 Task: Look for space in Rampur Hat, India from 12th  July, 2023 to 15th July, 2023 for 3 adults in price range Rs.12000 to Rs.16000. Place can be entire place with 2 bedrooms having 3 beds and 1 bathroom. Property type can be house, flat, guest house. Booking option can be shelf check-in. Required host language is English.
Action: Mouse moved to (501, 69)
Screenshot: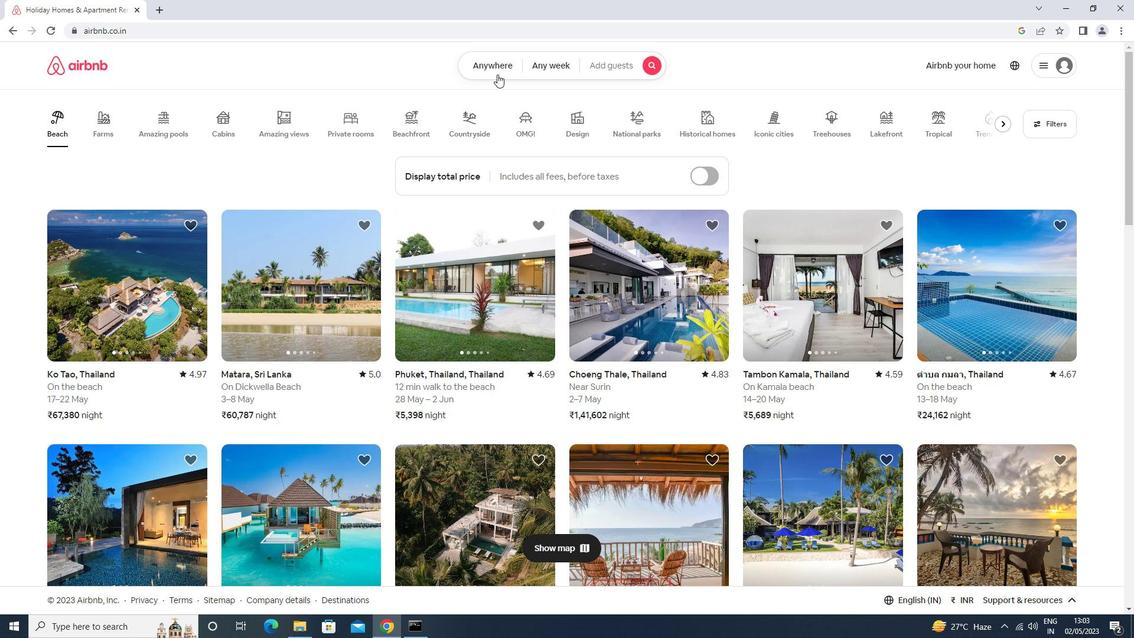 
Action: Mouse pressed left at (501, 69)
Screenshot: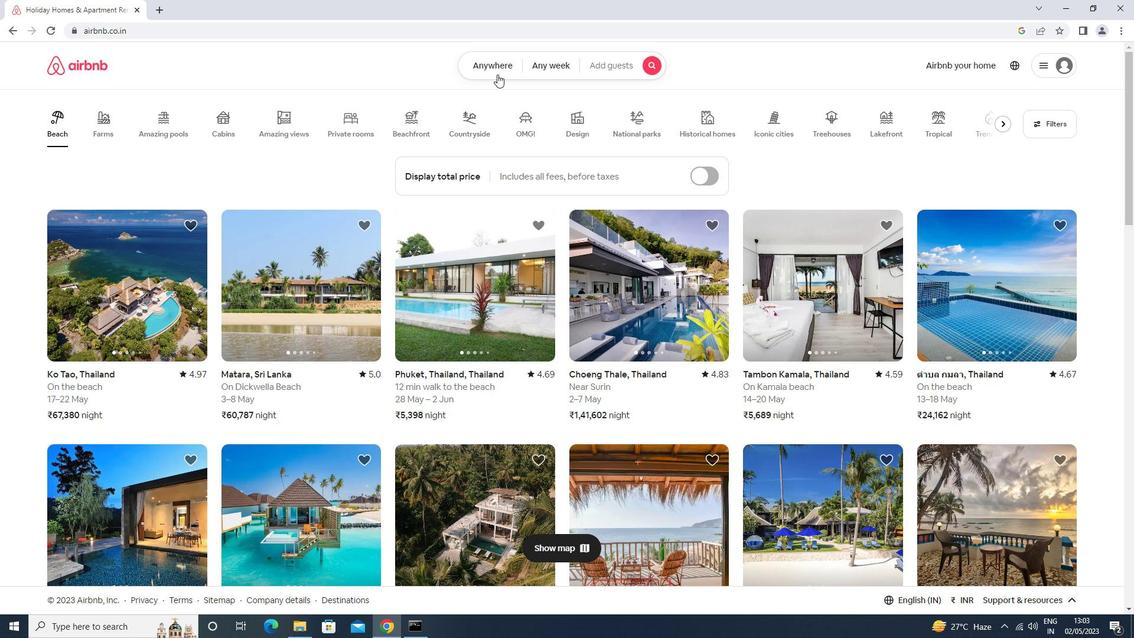 
Action: Mouse moved to (439, 109)
Screenshot: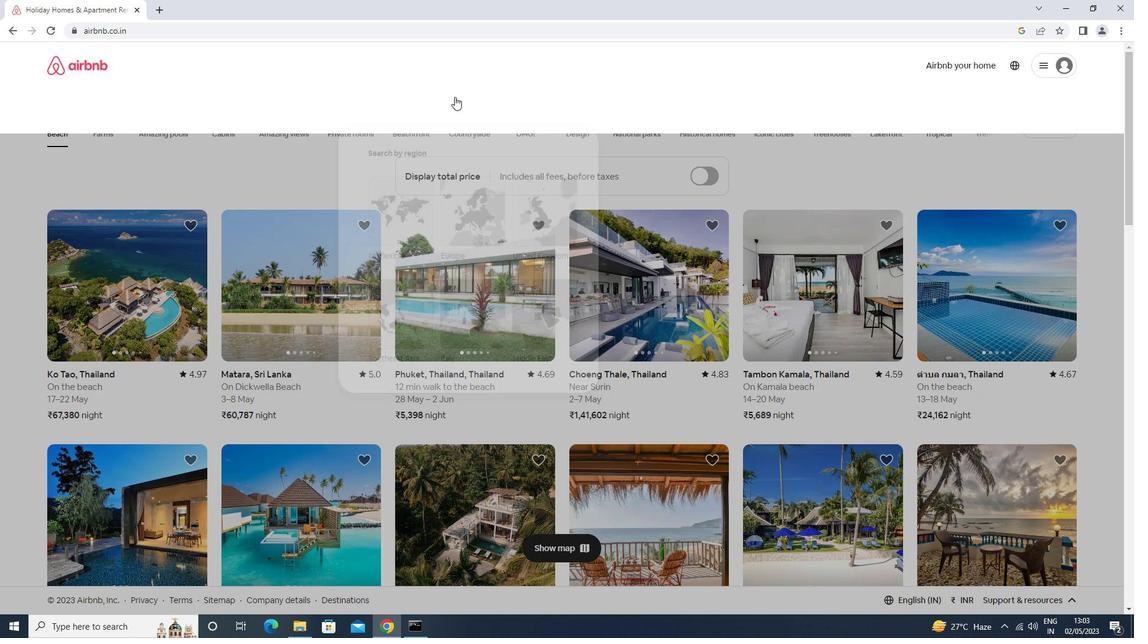 
Action: Mouse pressed left at (439, 109)
Screenshot: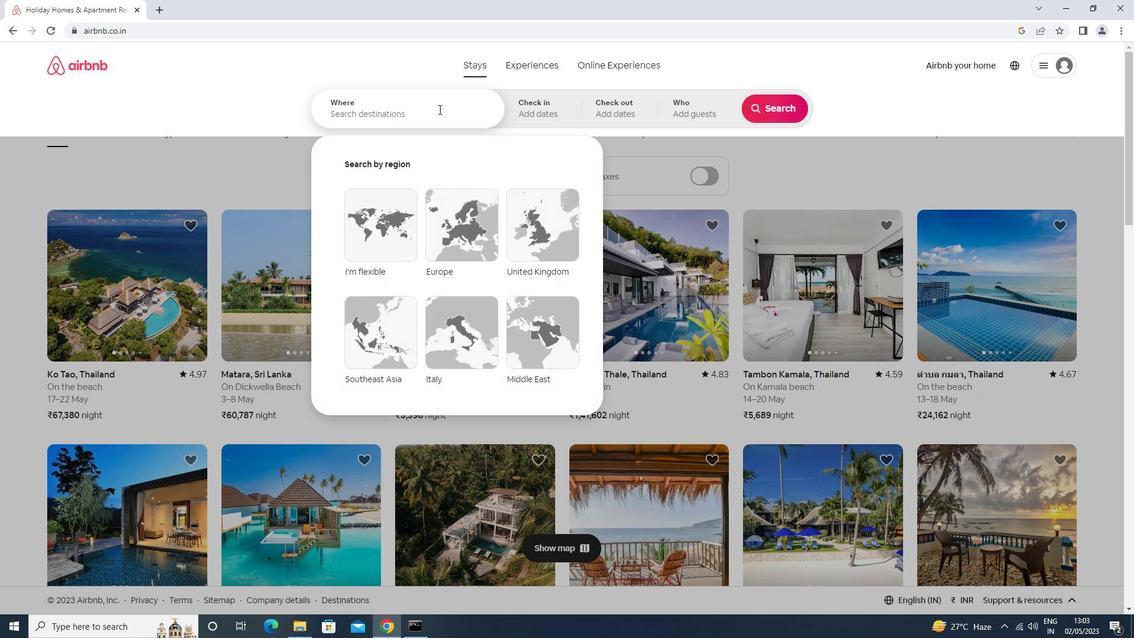 
Action: Key pressed ra<Key.caps_lock><Key.backspace><Key.backspace>rampur<Key.space>hat<Key.enter>
Screenshot: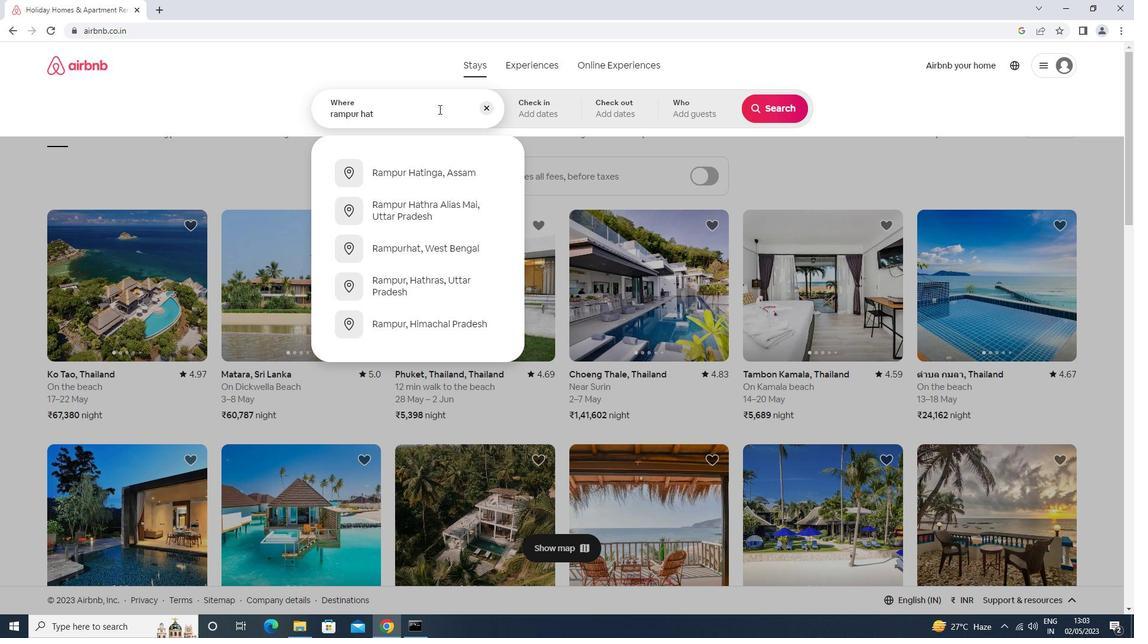
Action: Mouse moved to (775, 204)
Screenshot: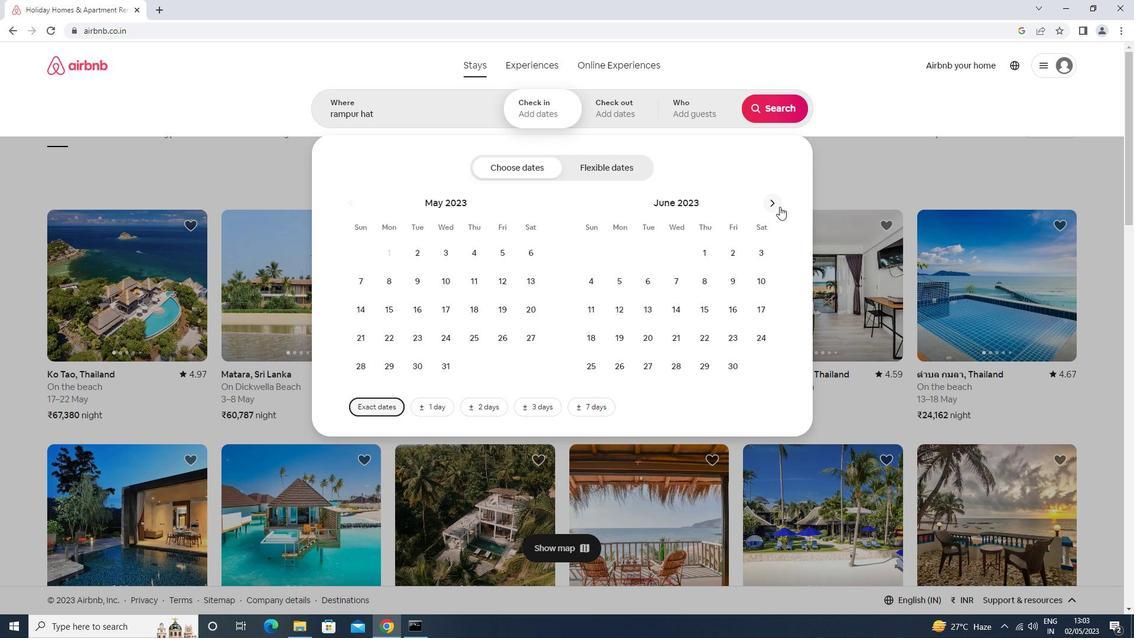 
Action: Mouse pressed left at (775, 204)
Screenshot: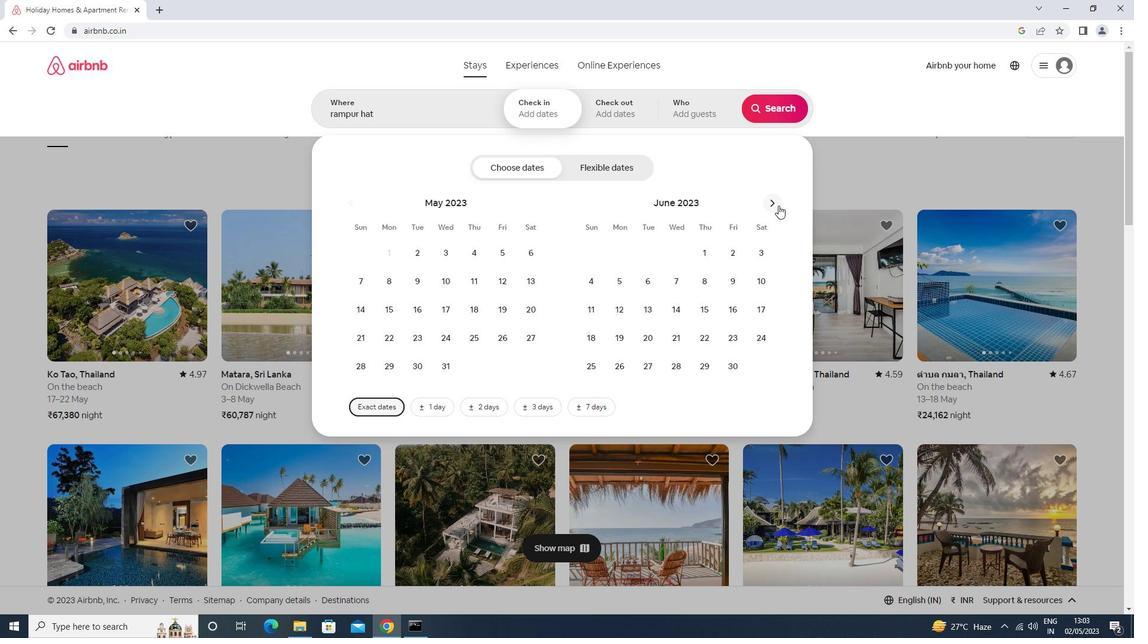
Action: Mouse moved to (679, 312)
Screenshot: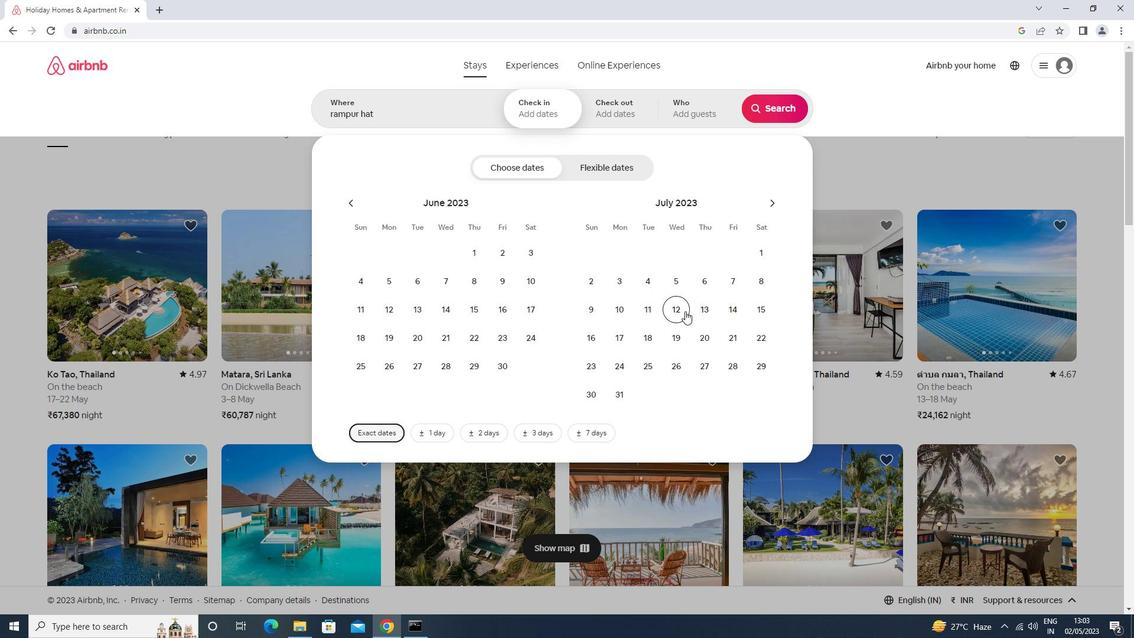
Action: Mouse pressed left at (679, 312)
Screenshot: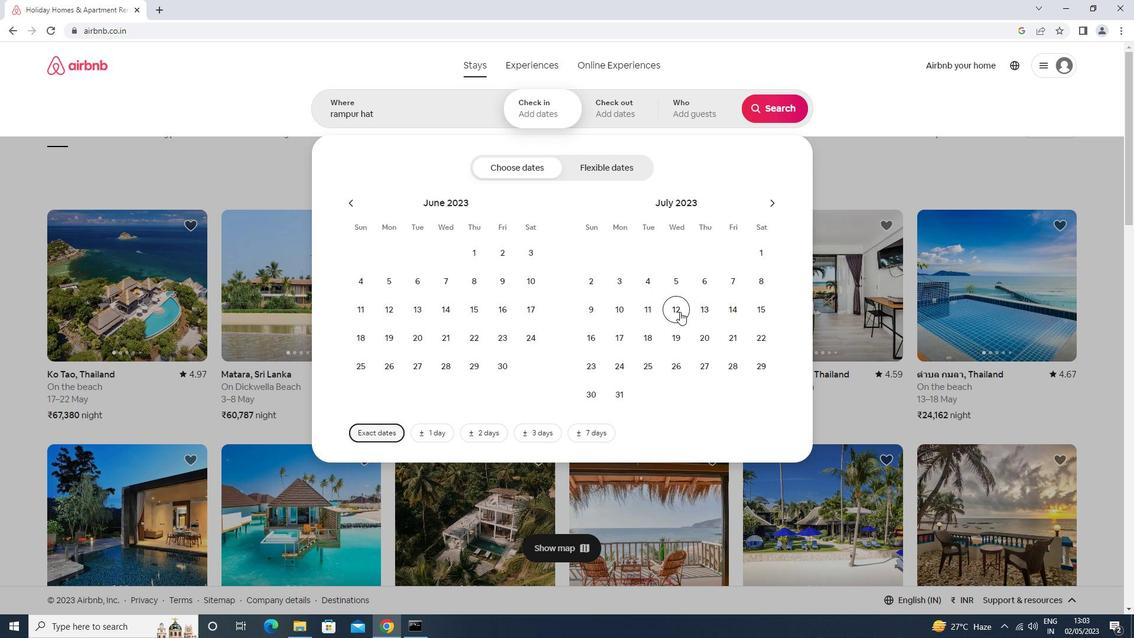 
Action: Mouse moved to (764, 303)
Screenshot: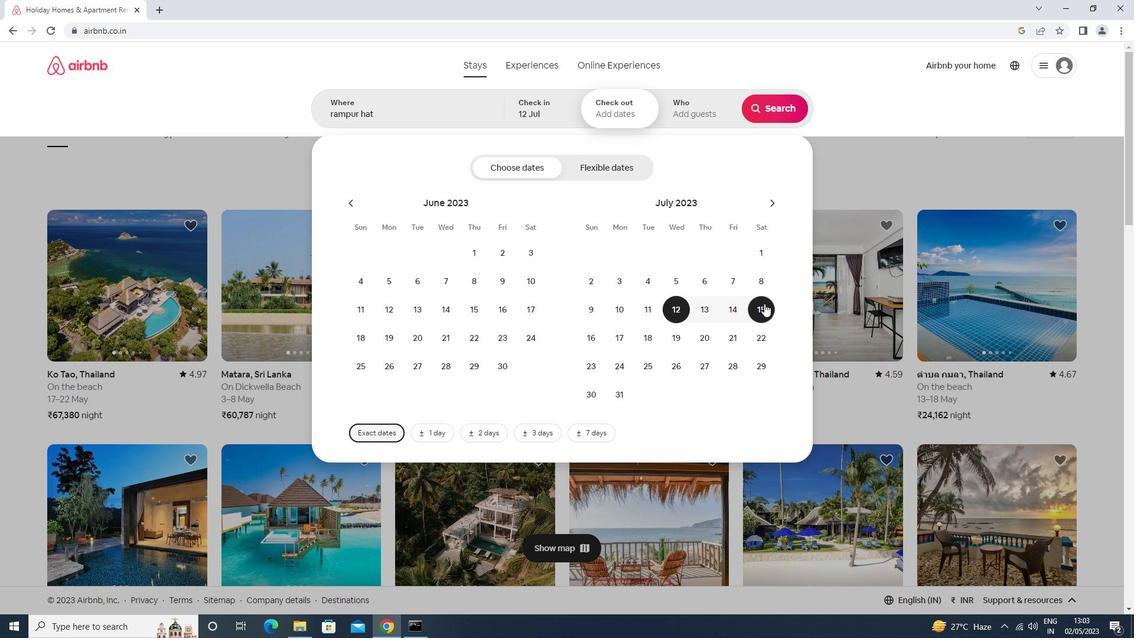 
Action: Mouse pressed left at (764, 303)
Screenshot: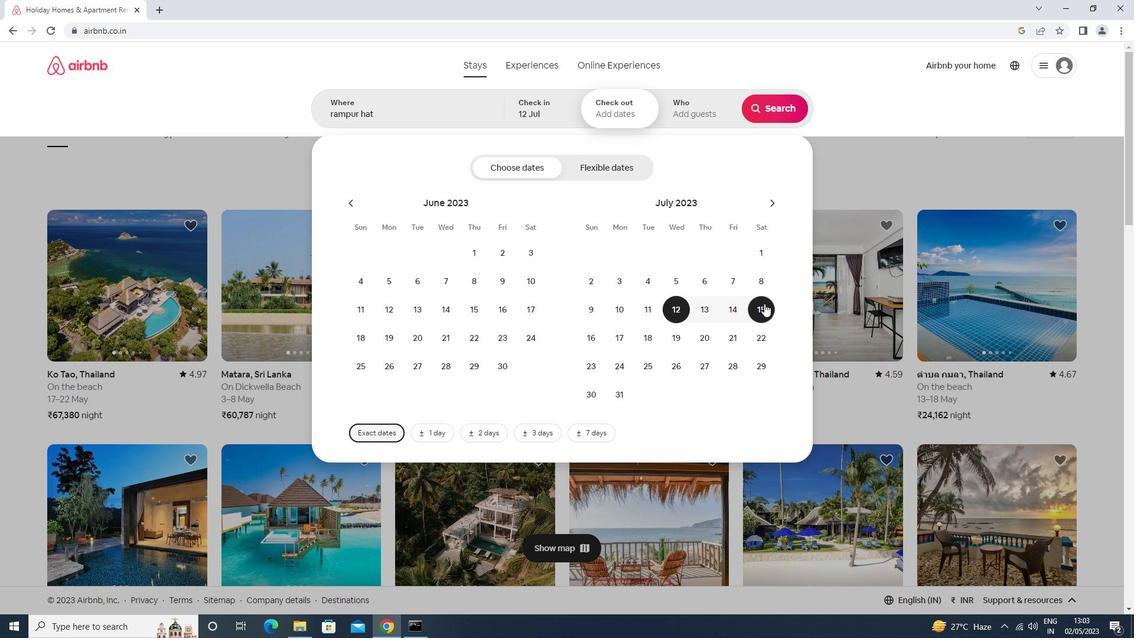 
Action: Mouse moved to (692, 118)
Screenshot: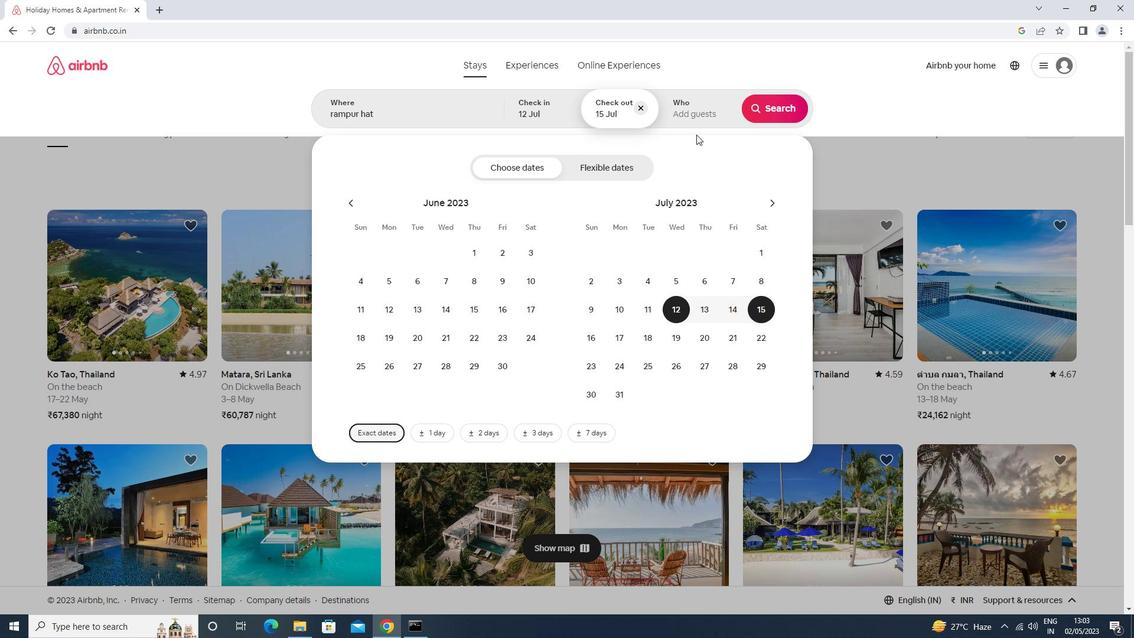 
Action: Mouse pressed left at (692, 118)
Screenshot: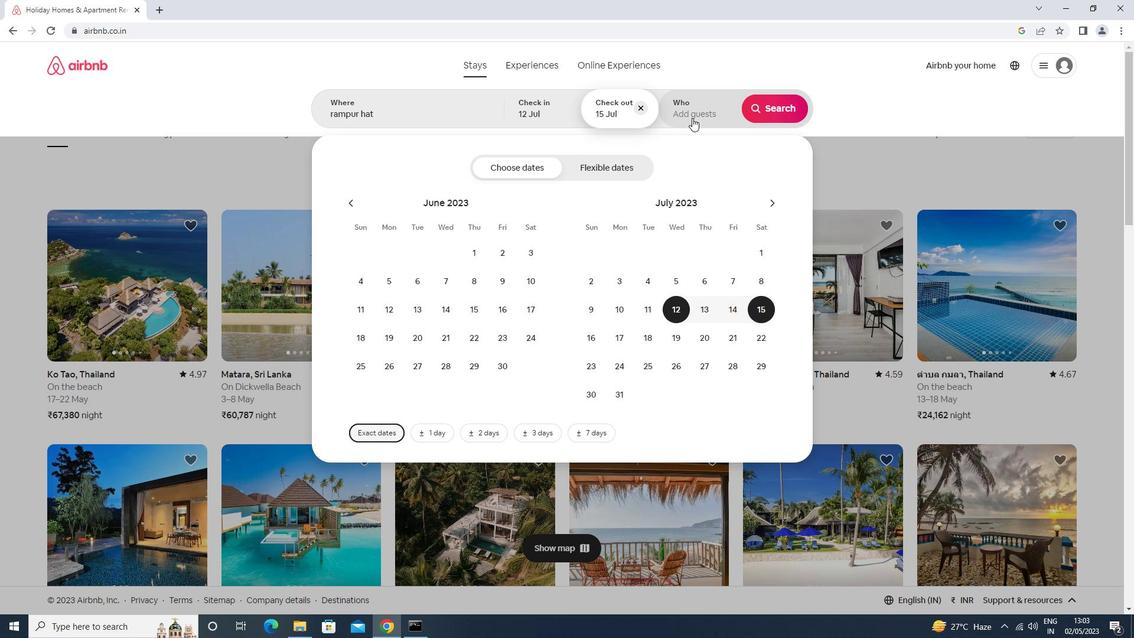 
Action: Mouse moved to (778, 178)
Screenshot: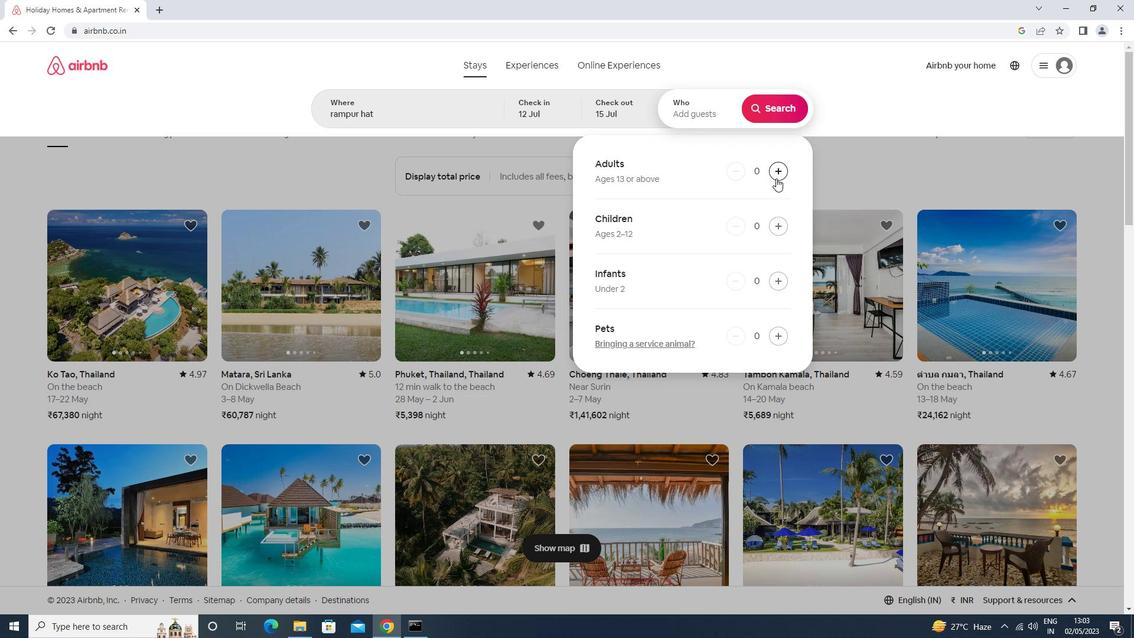 
Action: Mouse pressed left at (778, 178)
Screenshot: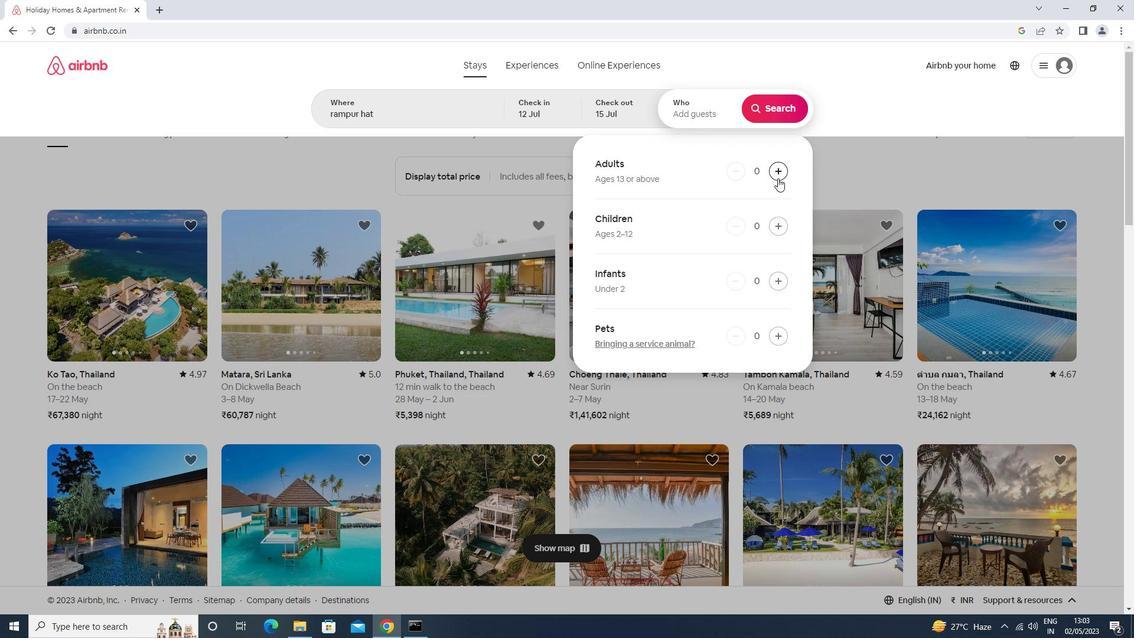 
Action: Mouse pressed left at (778, 178)
Screenshot: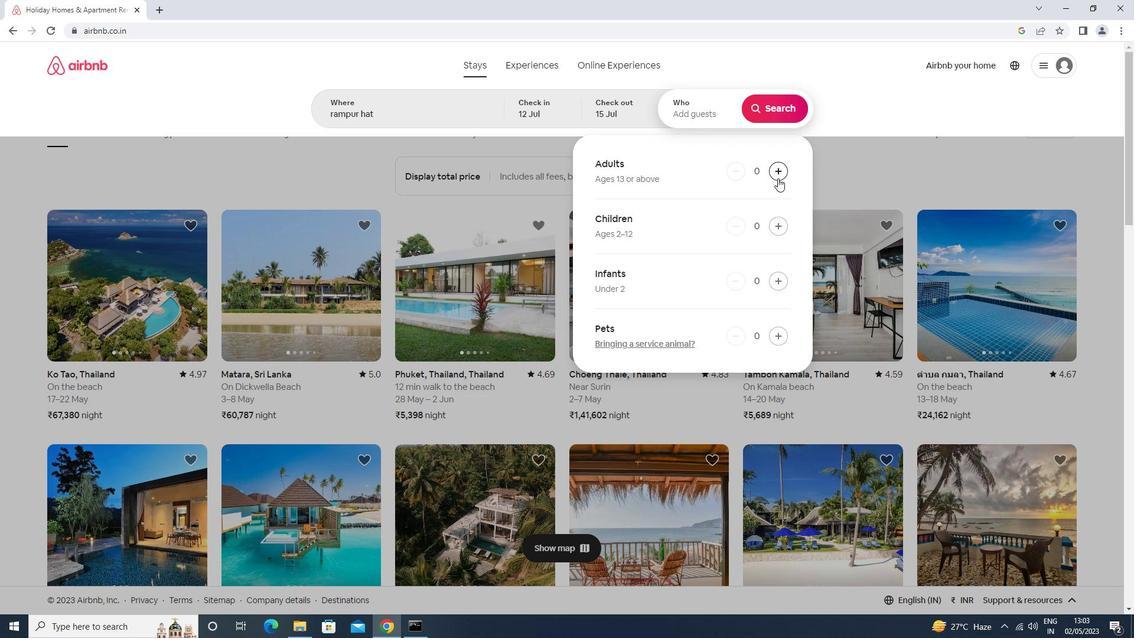 
Action: Mouse pressed left at (778, 178)
Screenshot: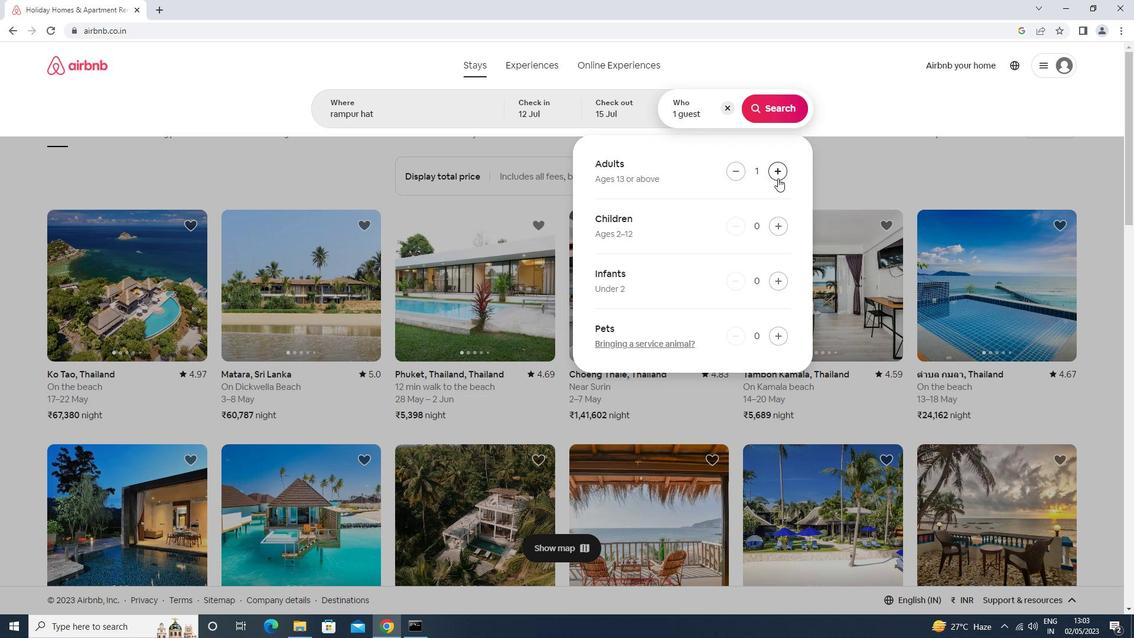 
Action: Mouse moved to (772, 97)
Screenshot: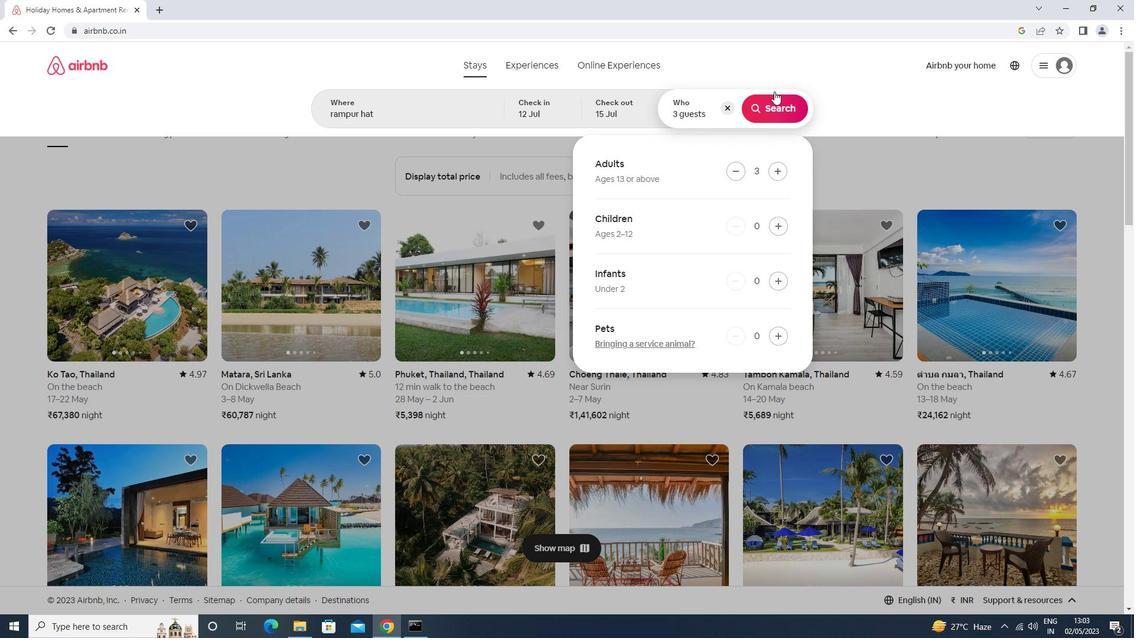 
Action: Mouse pressed left at (772, 97)
Screenshot: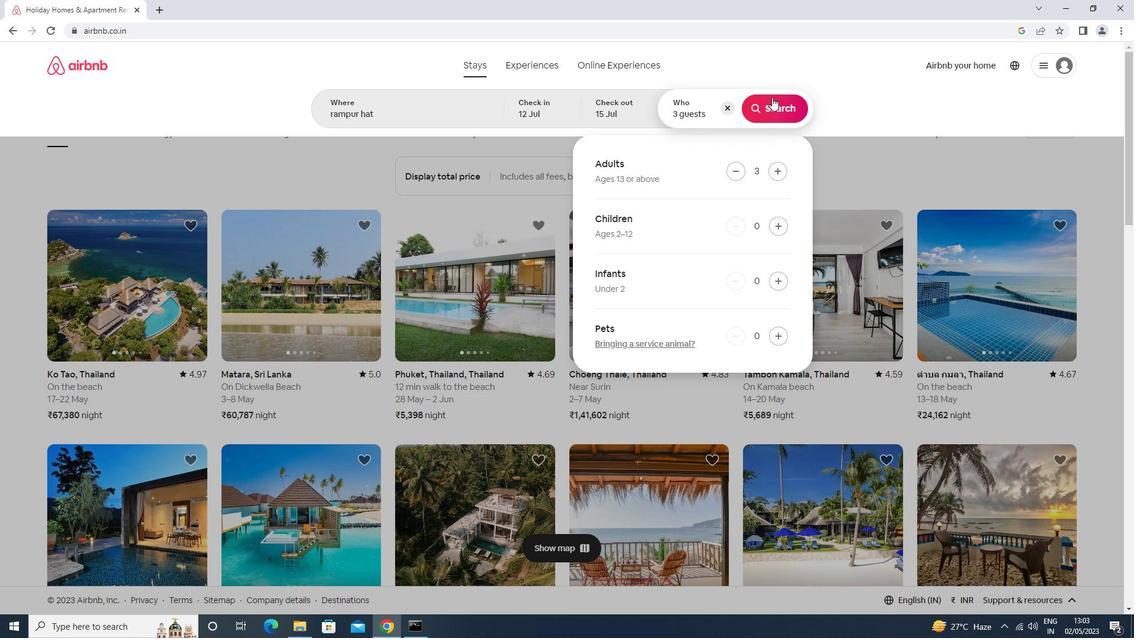 
Action: Mouse moved to (1079, 110)
Screenshot: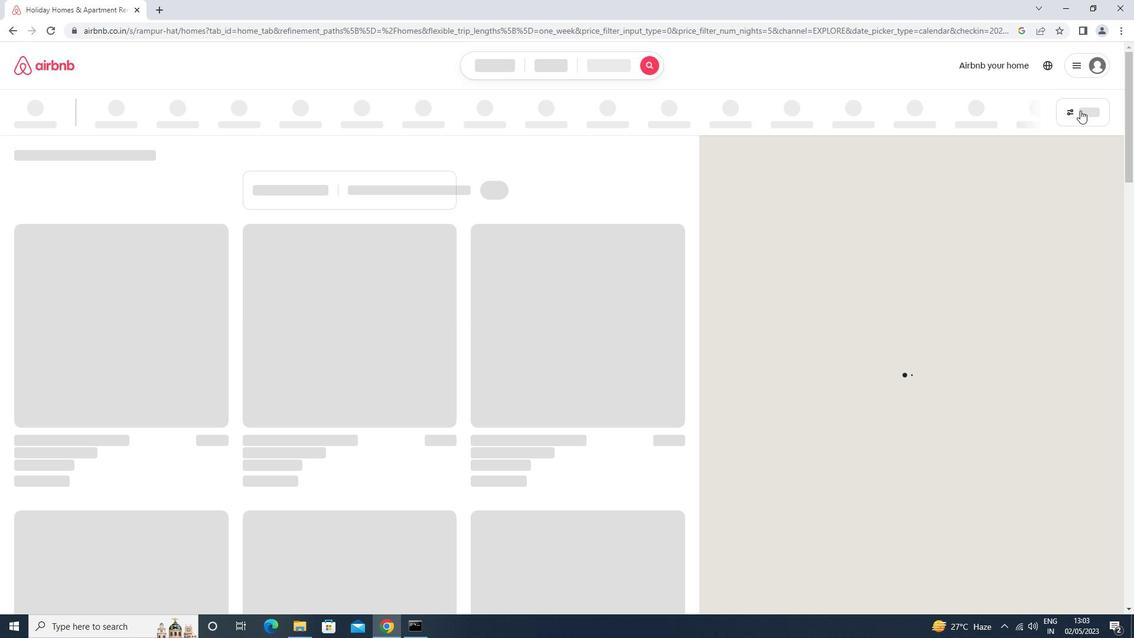 
Action: Mouse pressed left at (1079, 110)
Screenshot: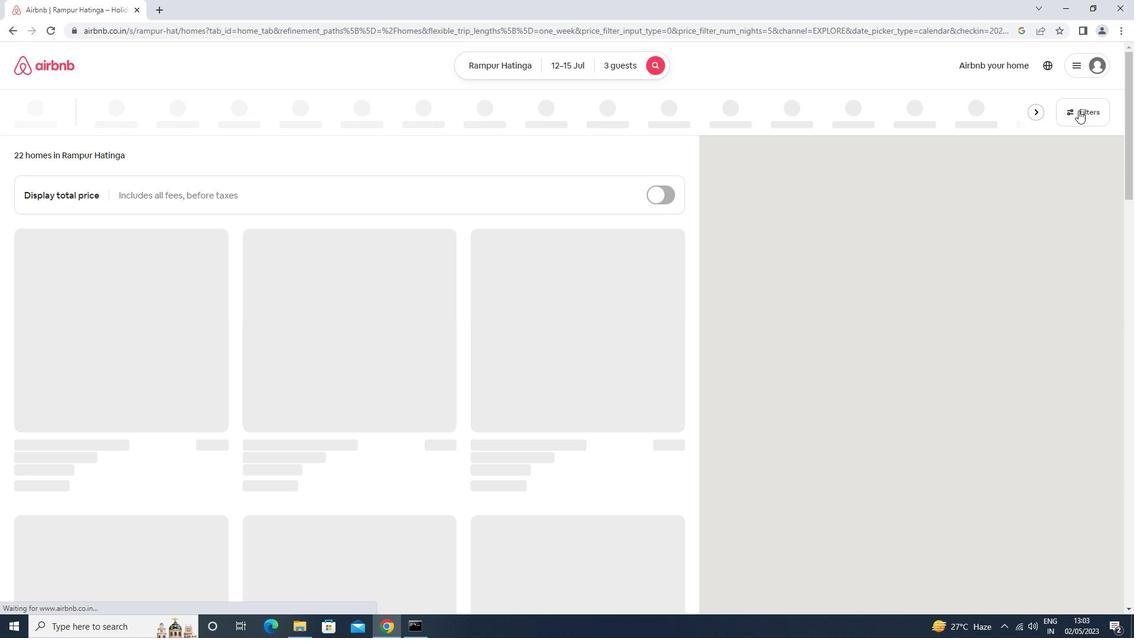 
Action: Mouse moved to (462, 264)
Screenshot: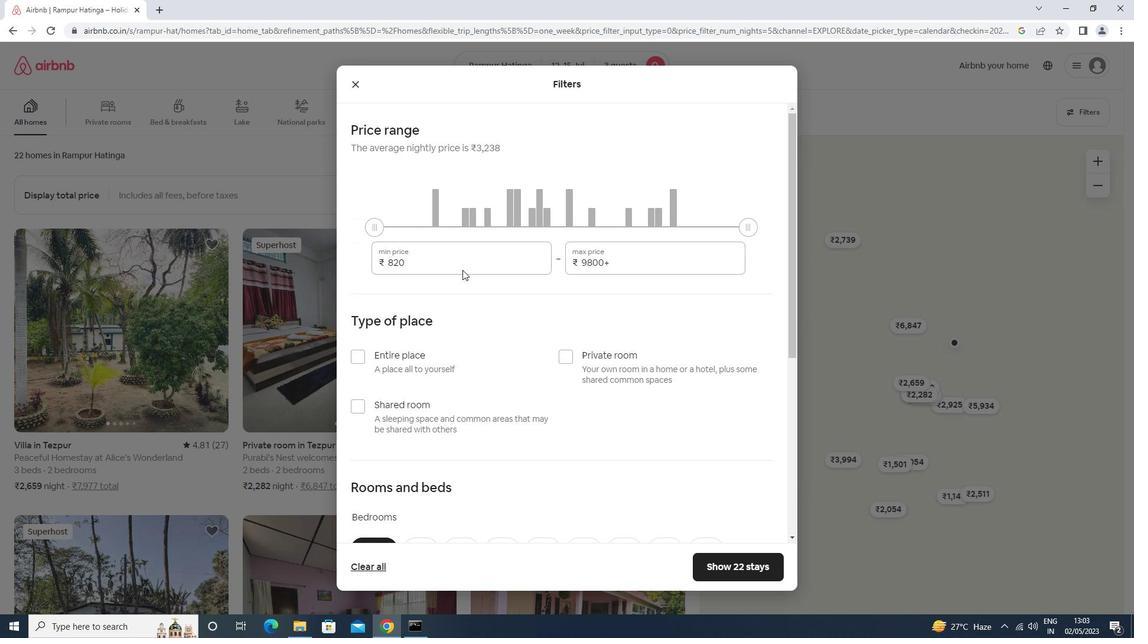 
Action: Mouse pressed left at (462, 264)
Screenshot: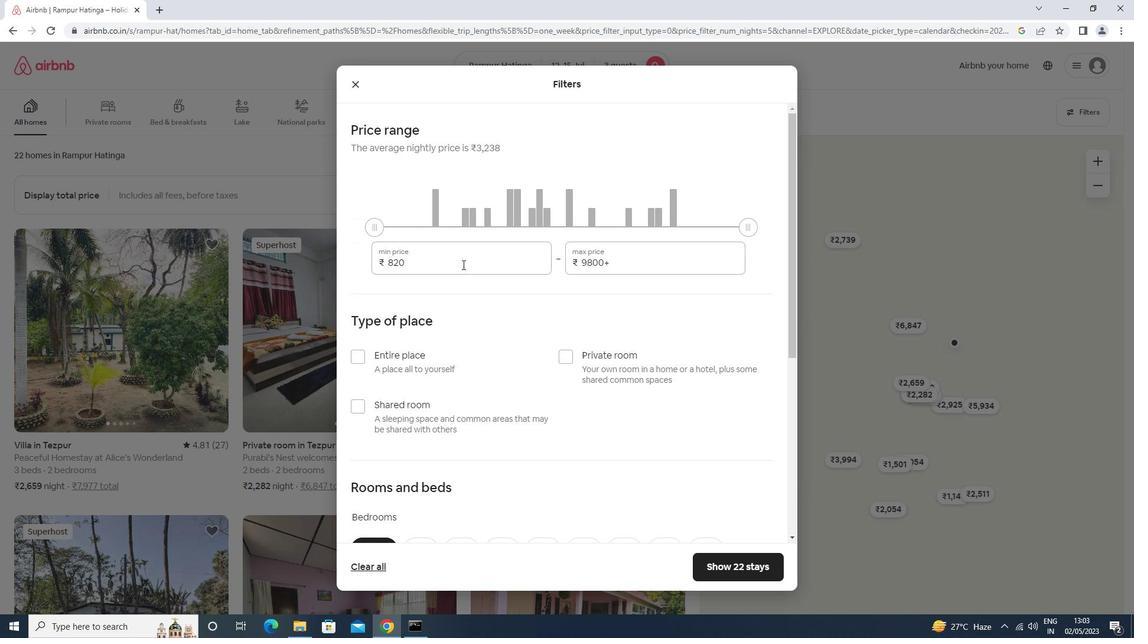 
Action: Key pressed <Key.backspace><Key.backspace><Key.backspace><Key.backspace><Key.backspace><Key.backspace><Key.backspace>12000<Key.tab>16000
Screenshot: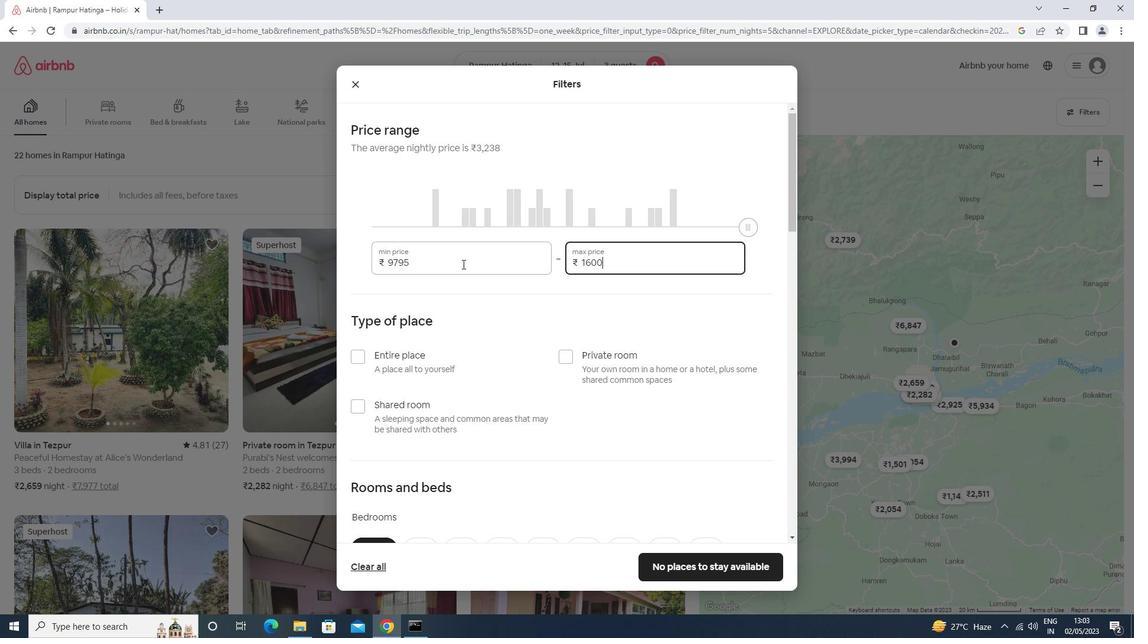 
Action: Mouse moved to (384, 361)
Screenshot: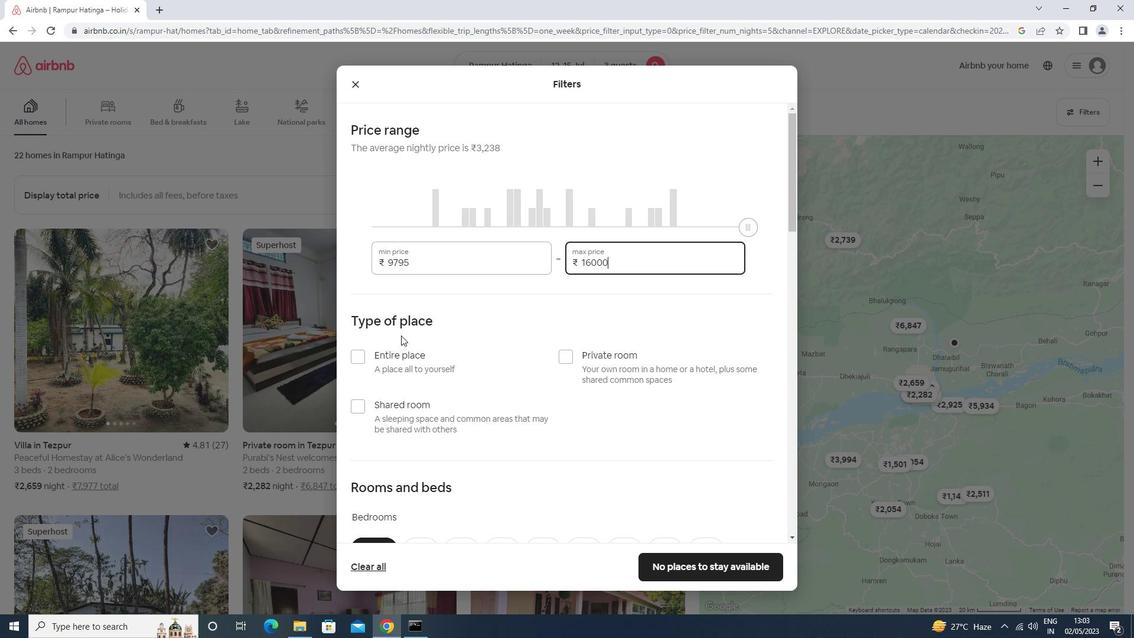 
Action: Mouse pressed left at (384, 361)
Screenshot: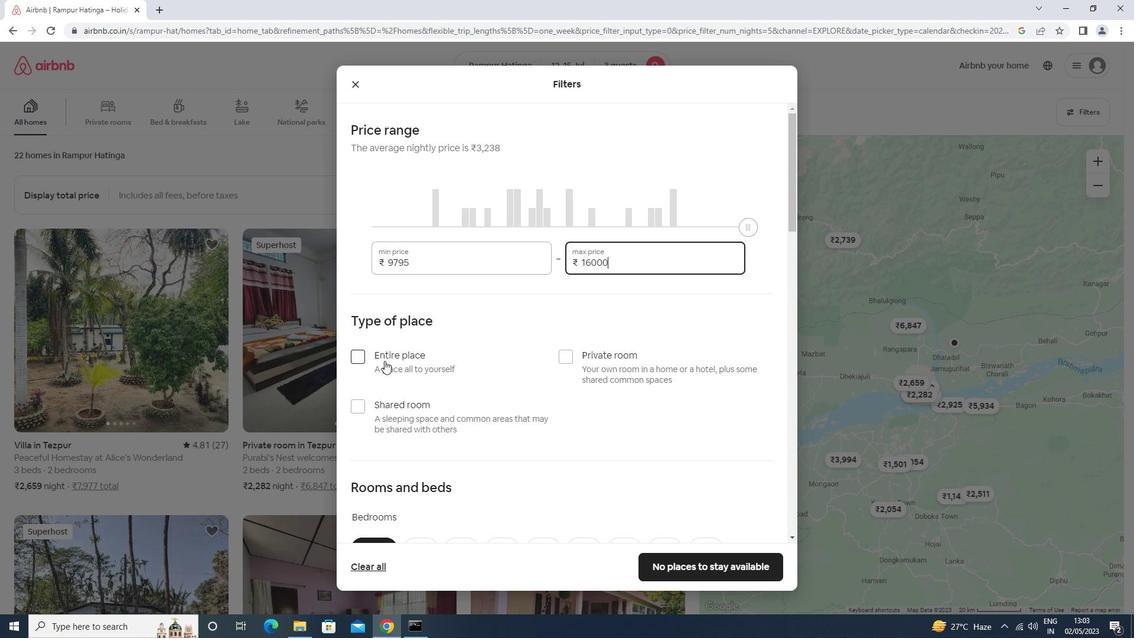 
Action: Mouse scrolled (384, 360) with delta (0, 0)
Screenshot: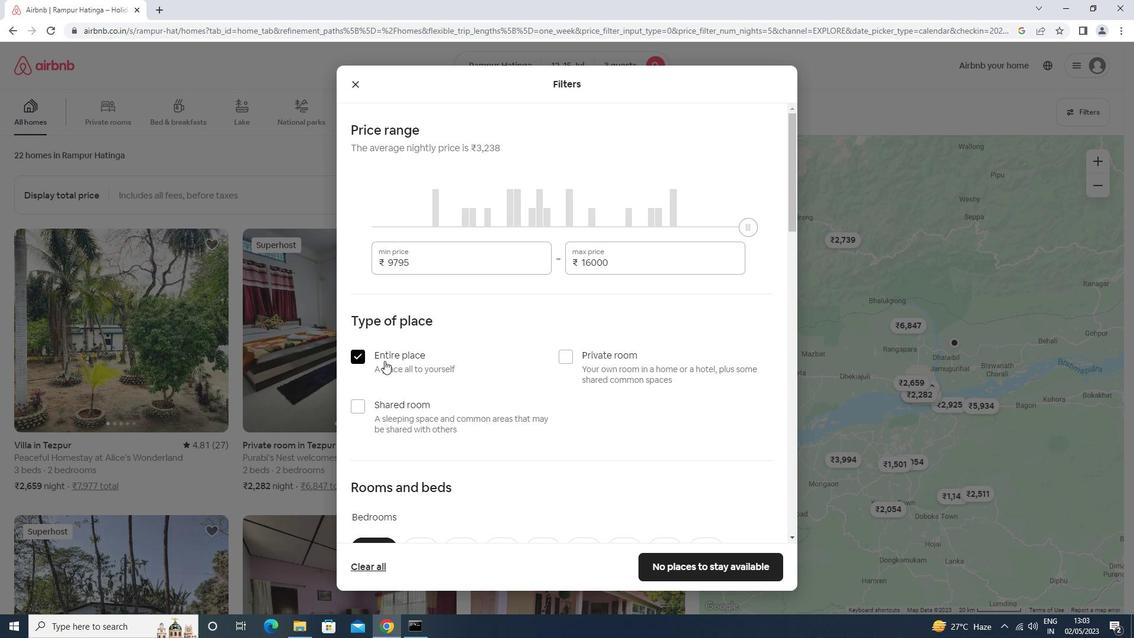 
Action: Mouse scrolled (384, 360) with delta (0, 0)
Screenshot: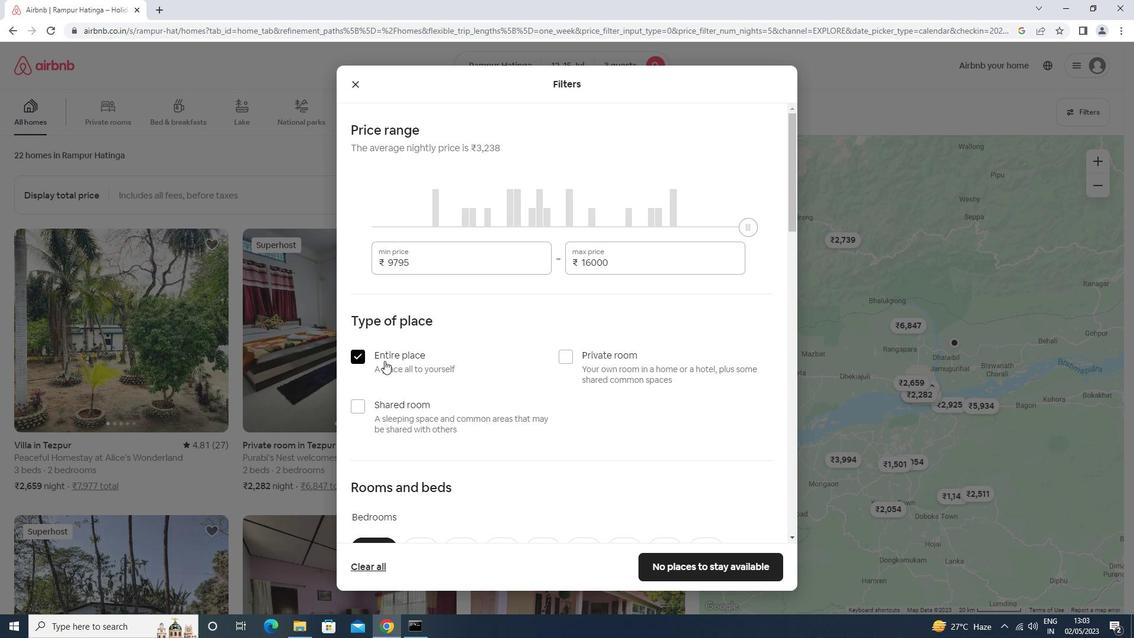 
Action: Mouse scrolled (384, 360) with delta (0, 0)
Screenshot: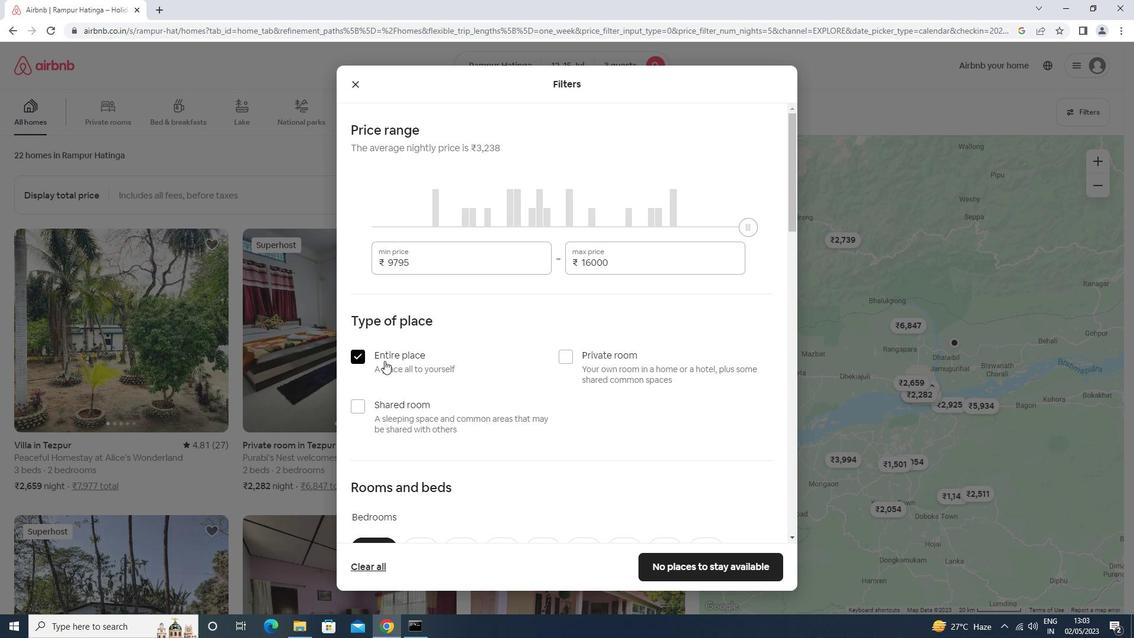 
Action: Mouse moved to (465, 368)
Screenshot: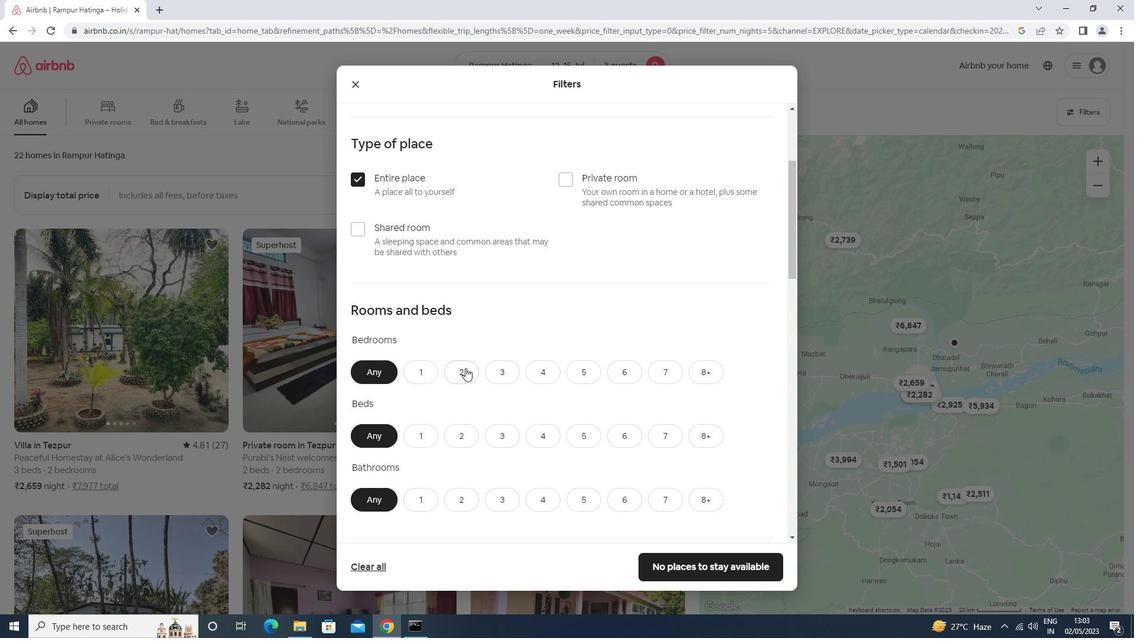 
Action: Mouse pressed left at (465, 368)
Screenshot: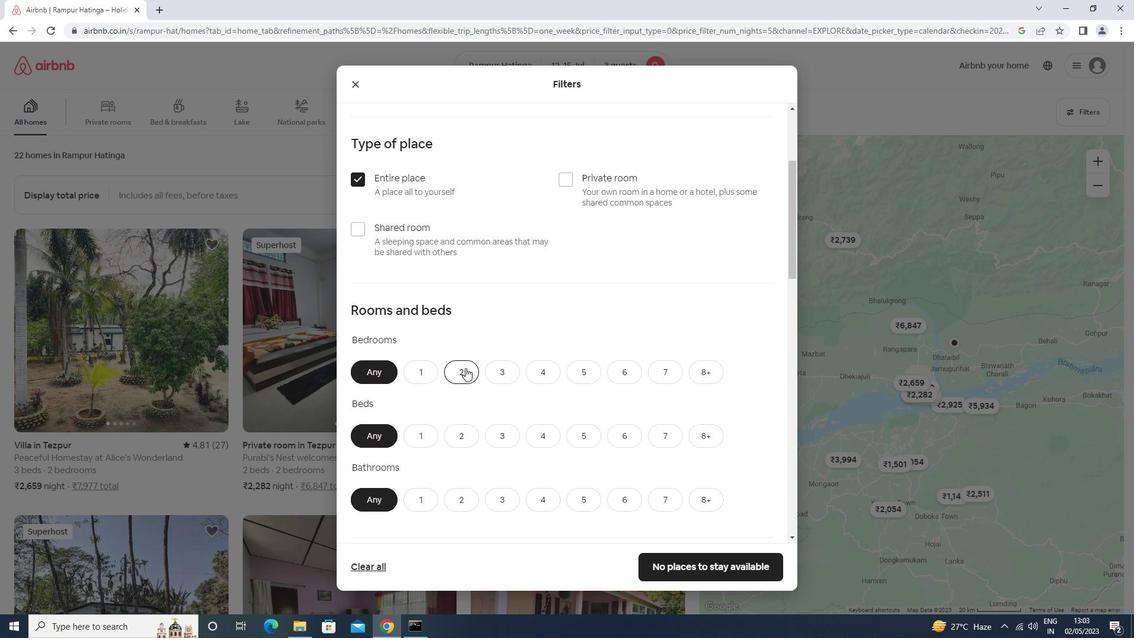 
Action: Mouse moved to (501, 443)
Screenshot: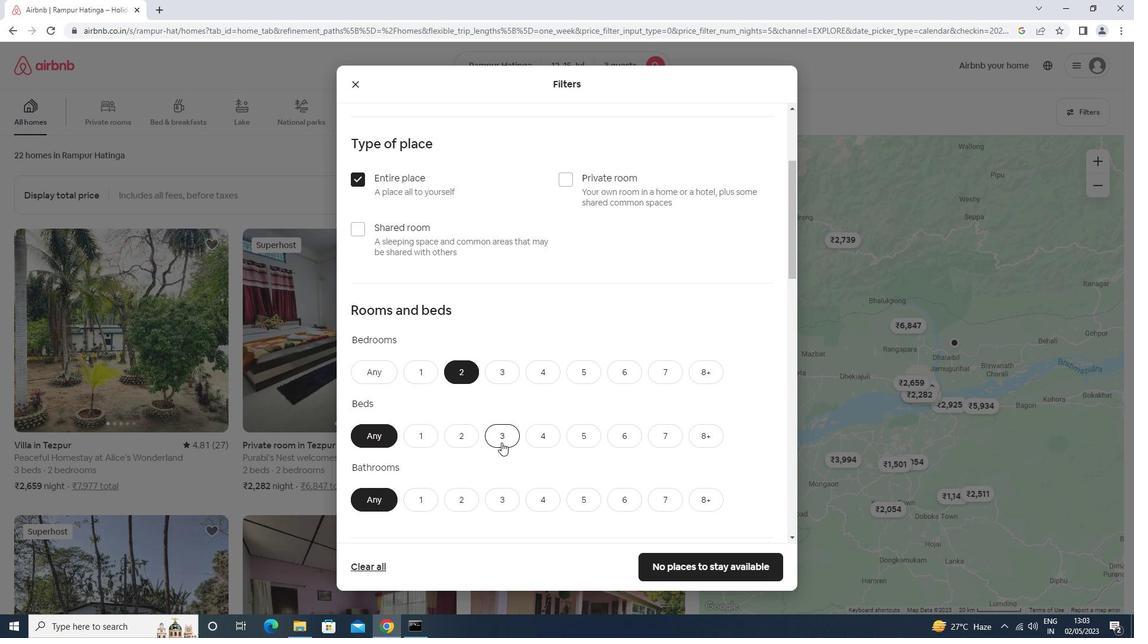 
Action: Mouse pressed left at (501, 443)
Screenshot: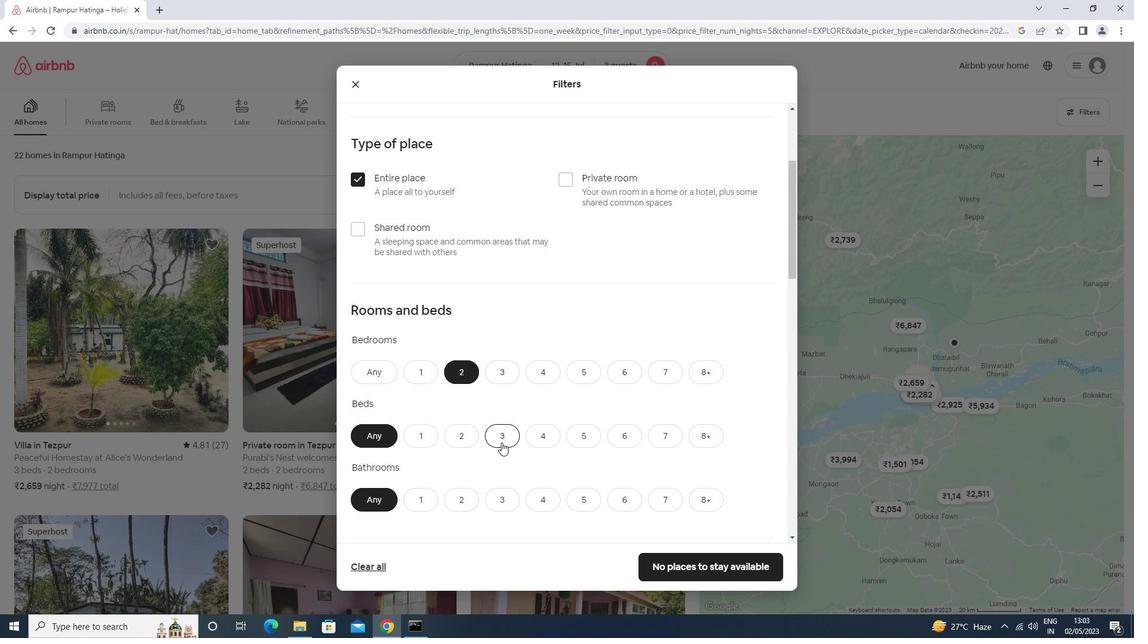 
Action: Mouse moved to (500, 431)
Screenshot: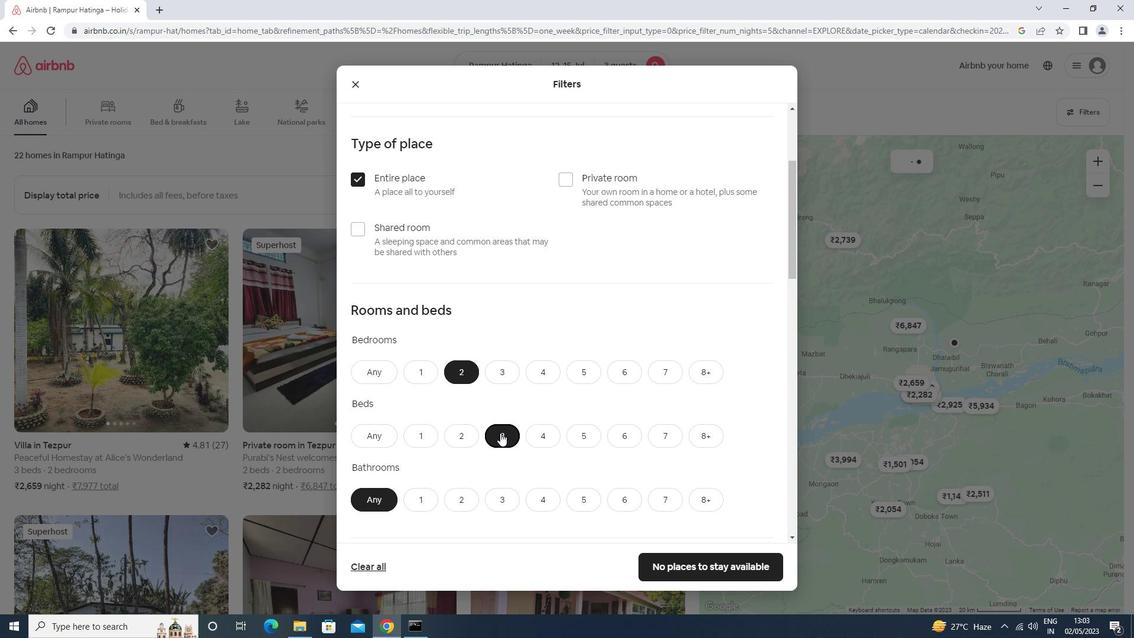 
Action: Mouse scrolled (500, 430) with delta (0, 0)
Screenshot: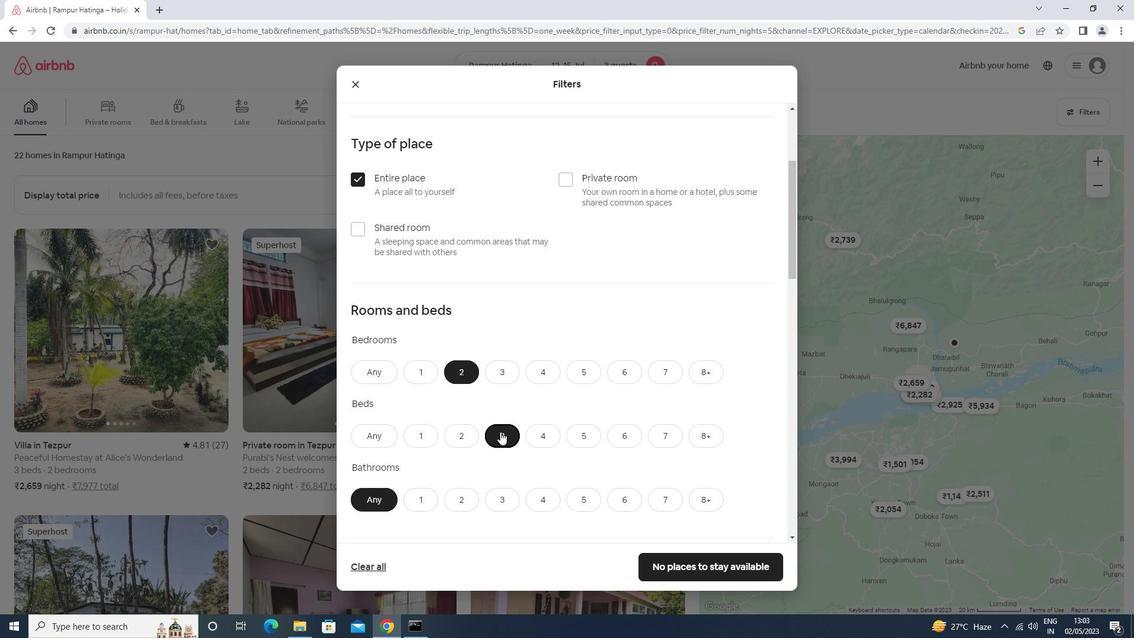 
Action: Mouse scrolled (500, 430) with delta (0, 0)
Screenshot: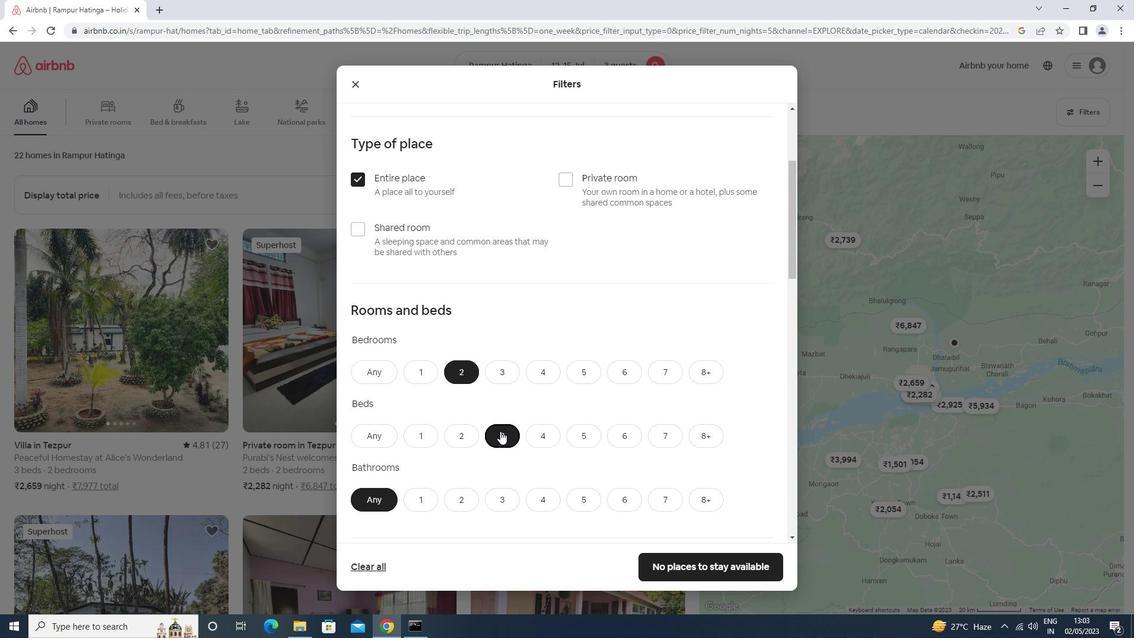 
Action: Mouse moved to (426, 383)
Screenshot: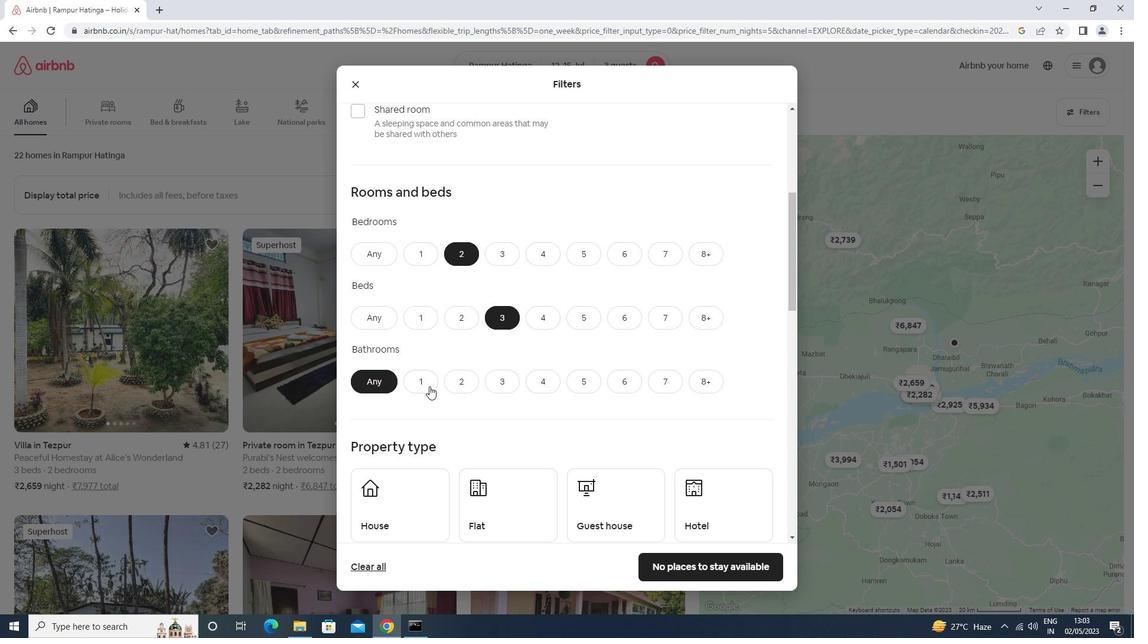 
Action: Mouse pressed left at (426, 383)
Screenshot: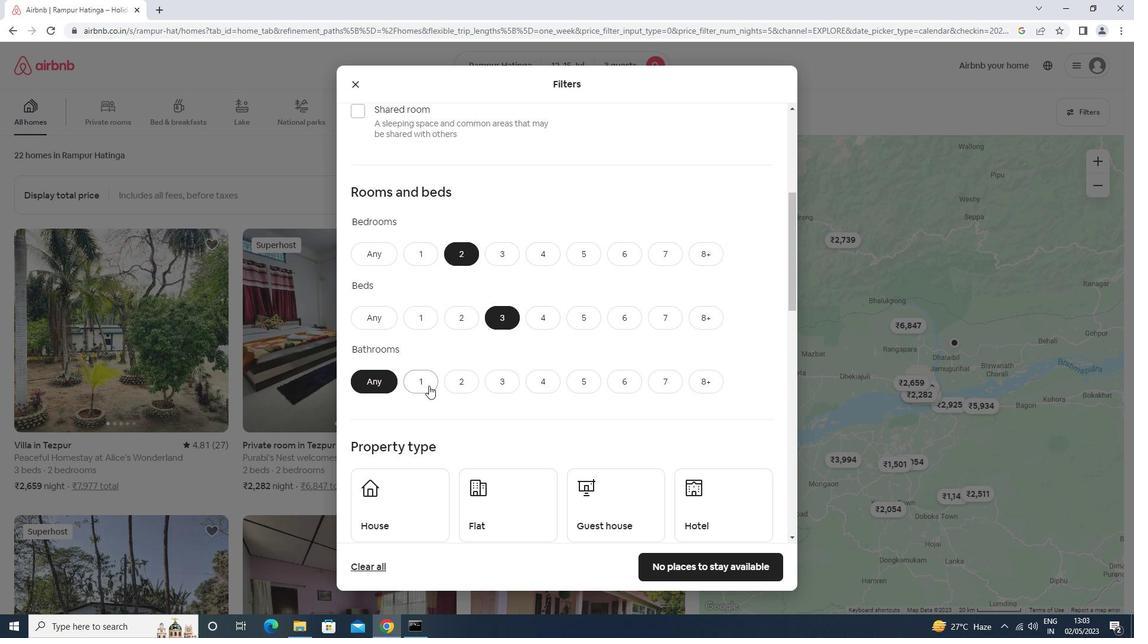 
Action: Mouse scrolled (426, 382) with delta (0, 0)
Screenshot: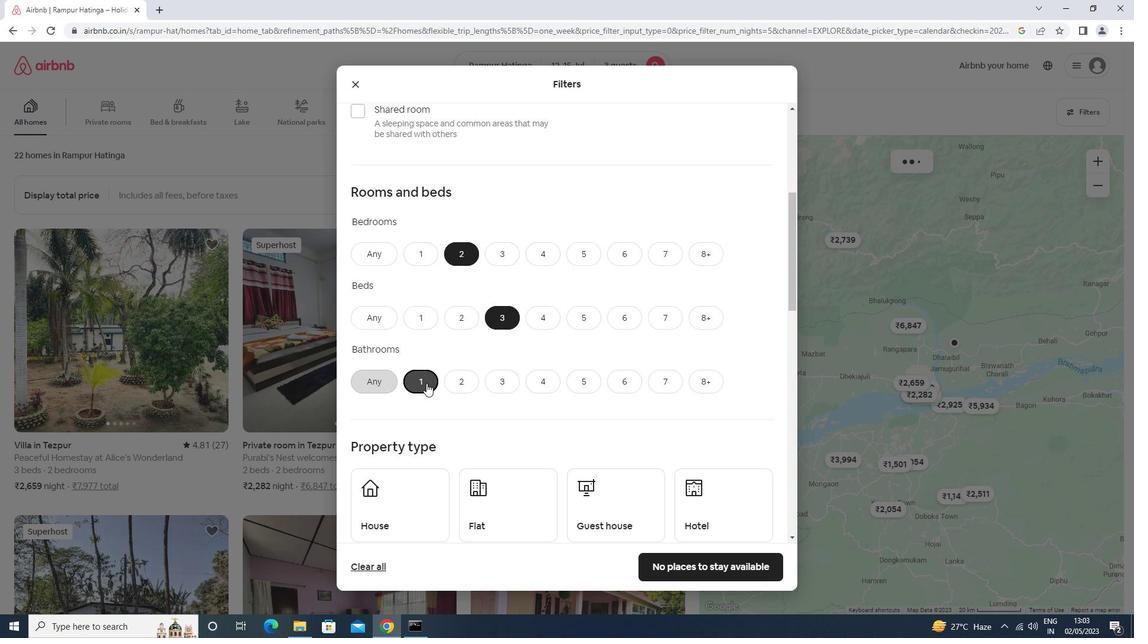 
Action: Mouse scrolled (426, 382) with delta (0, 0)
Screenshot: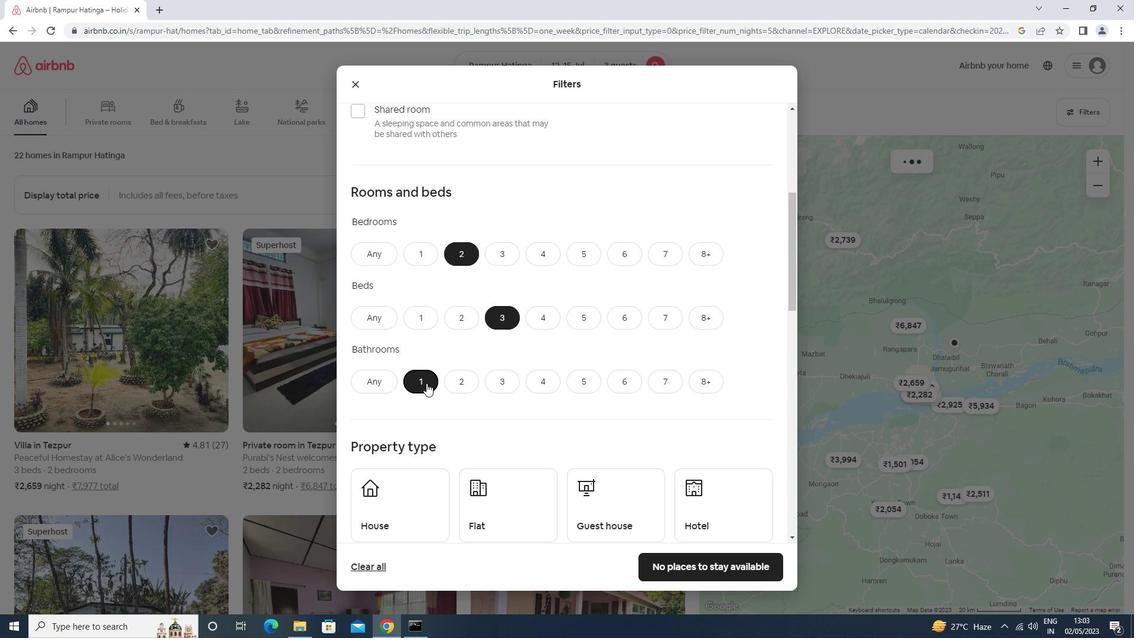 
Action: Mouse moved to (426, 383)
Screenshot: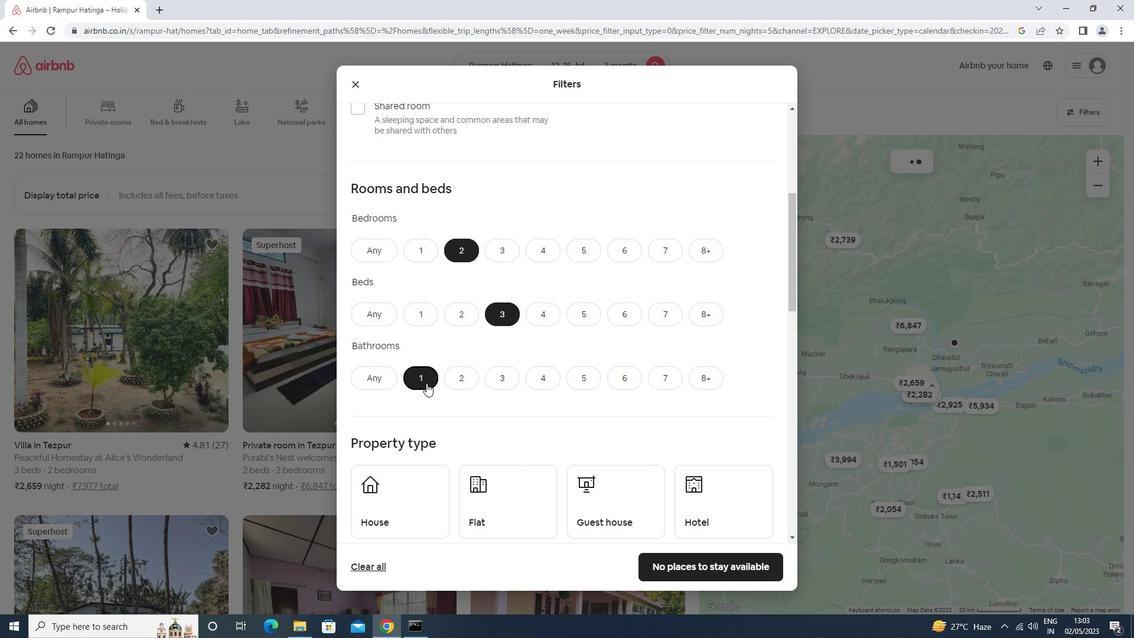 
Action: Mouse scrolled (426, 382) with delta (0, 0)
Screenshot: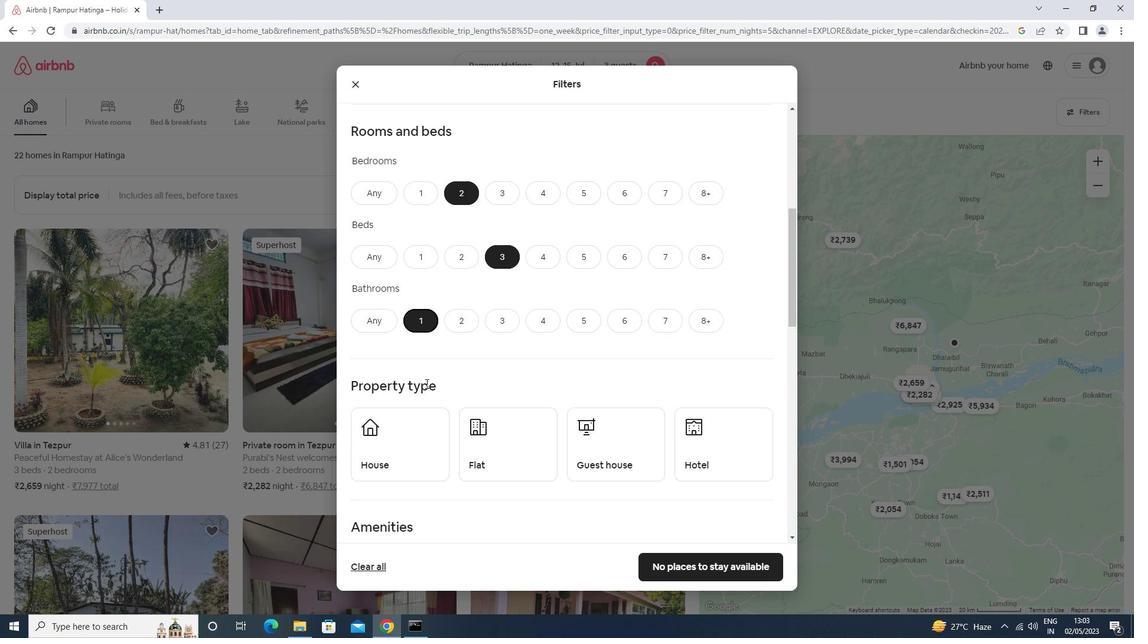 
Action: Mouse moved to (398, 326)
Screenshot: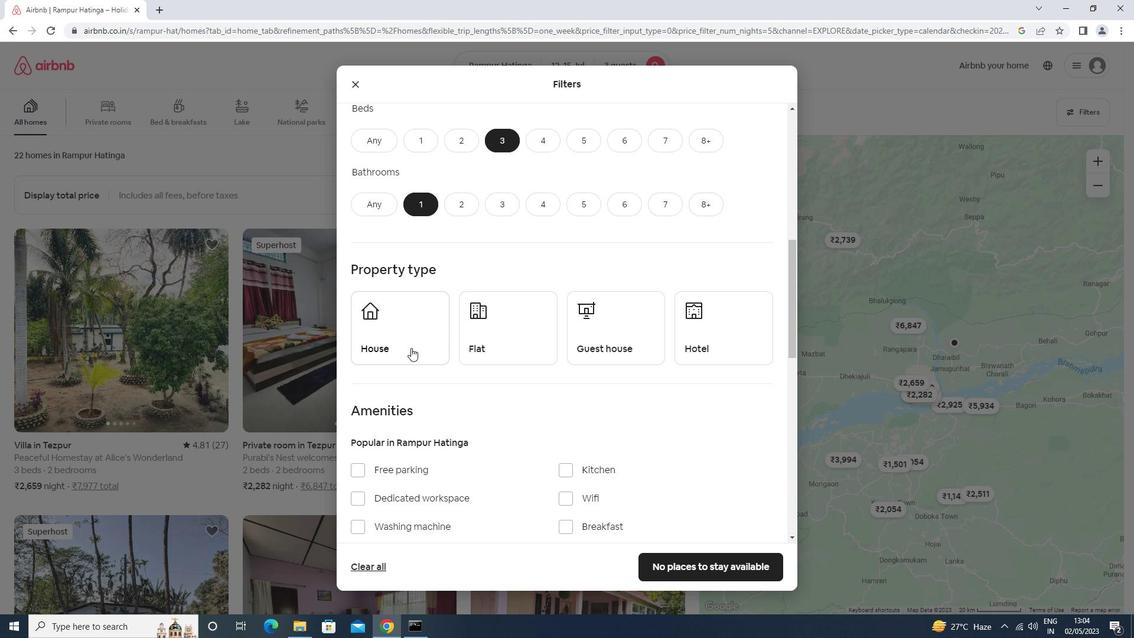
Action: Mouse pressed left at (398, 326)
Screenshot: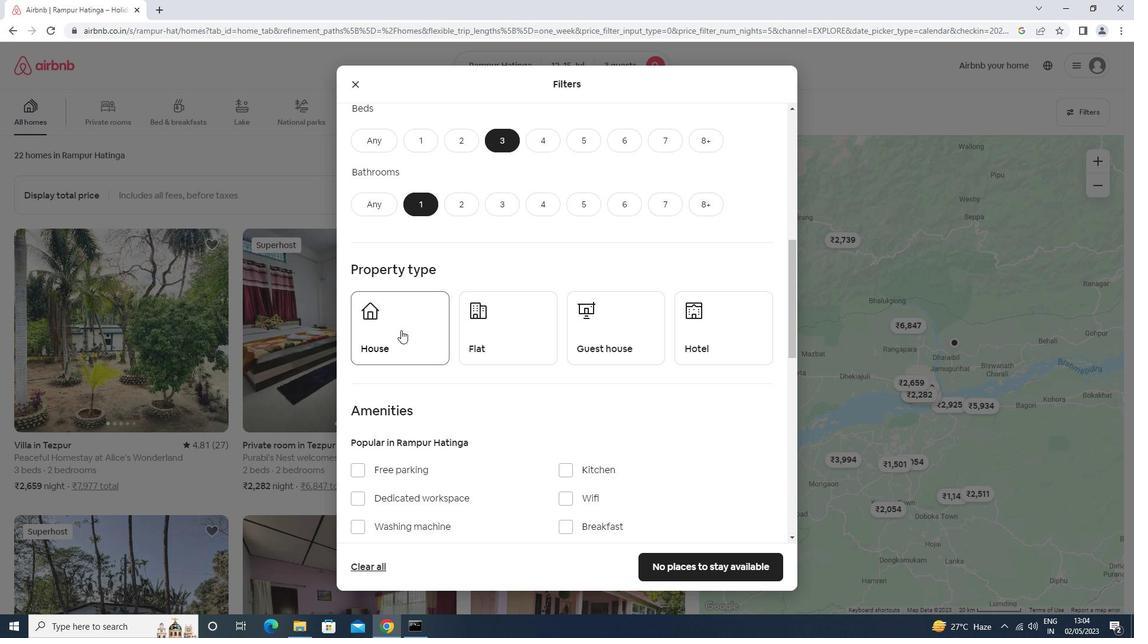 
Action: Mouse moved to (496, 324)
Screenshot: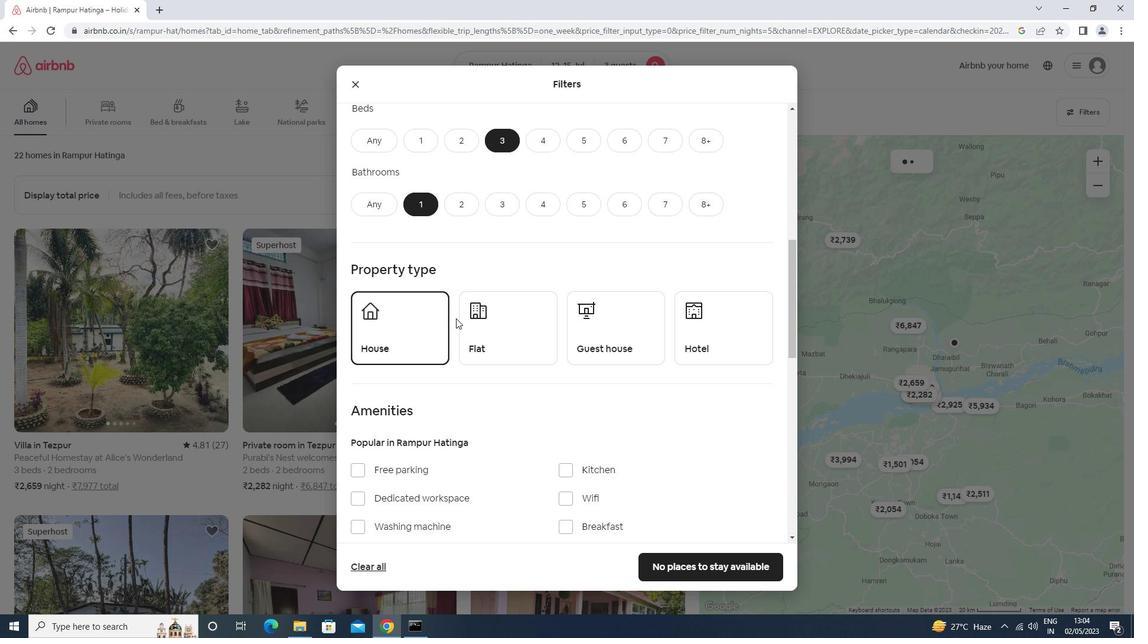 
Action: Mouse pressed left at (496, 324)
Screenshot: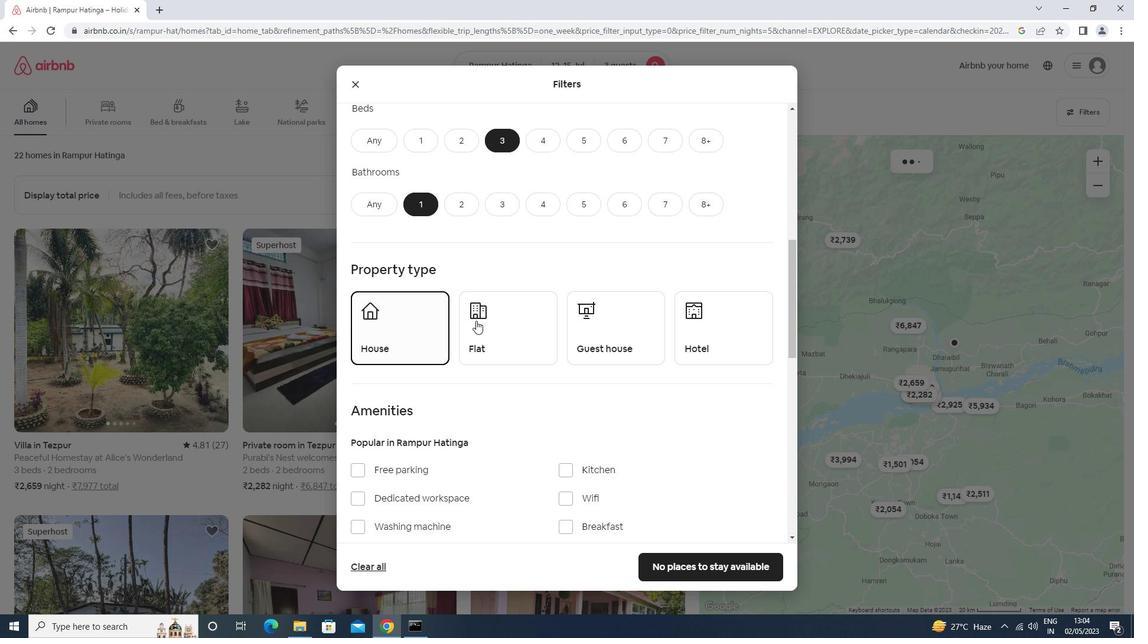 
Action: Mouse moved to (598, 335)
Screenshot: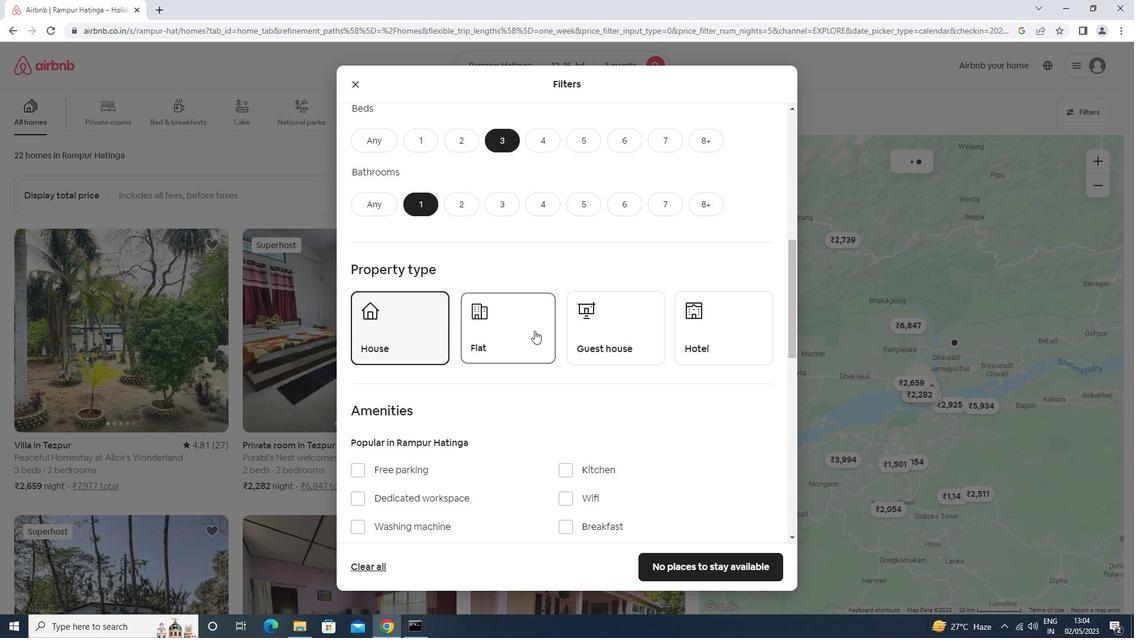 
Action: Mouse pressed left at (598, 335)
Screenshot: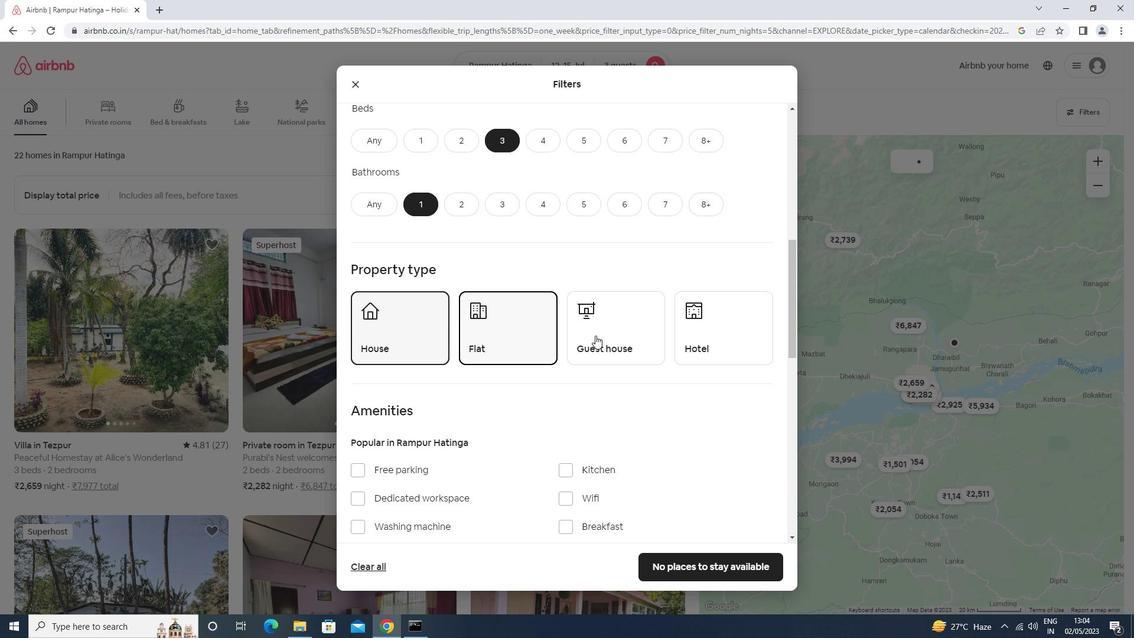 
Action: Mouse moved to (593, 329)
Screenshot: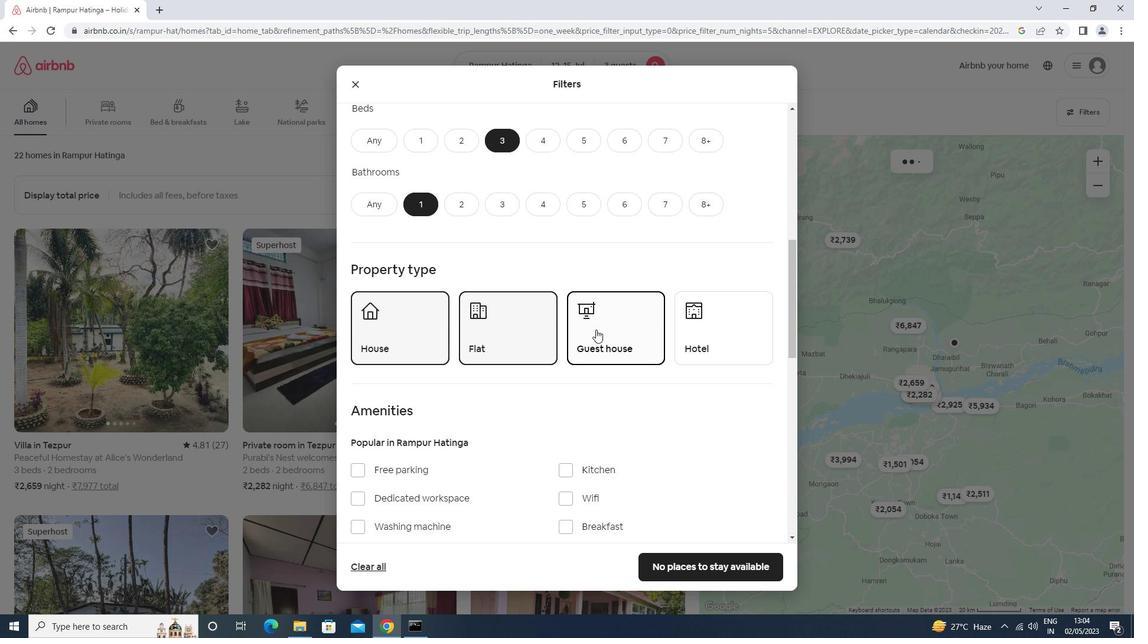 
Action: Mouse scrolled (593, 328) with delta (0, 0)
Screenshot: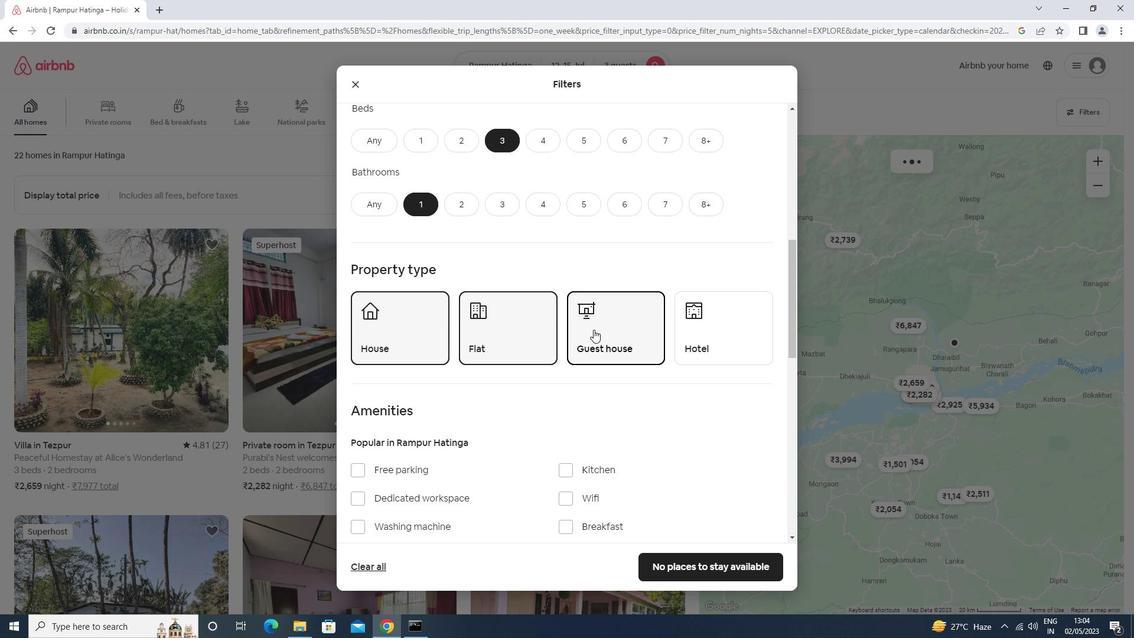 
Action: Mouse scrolled (593, 328) with delta (0, 0)
Screenshot: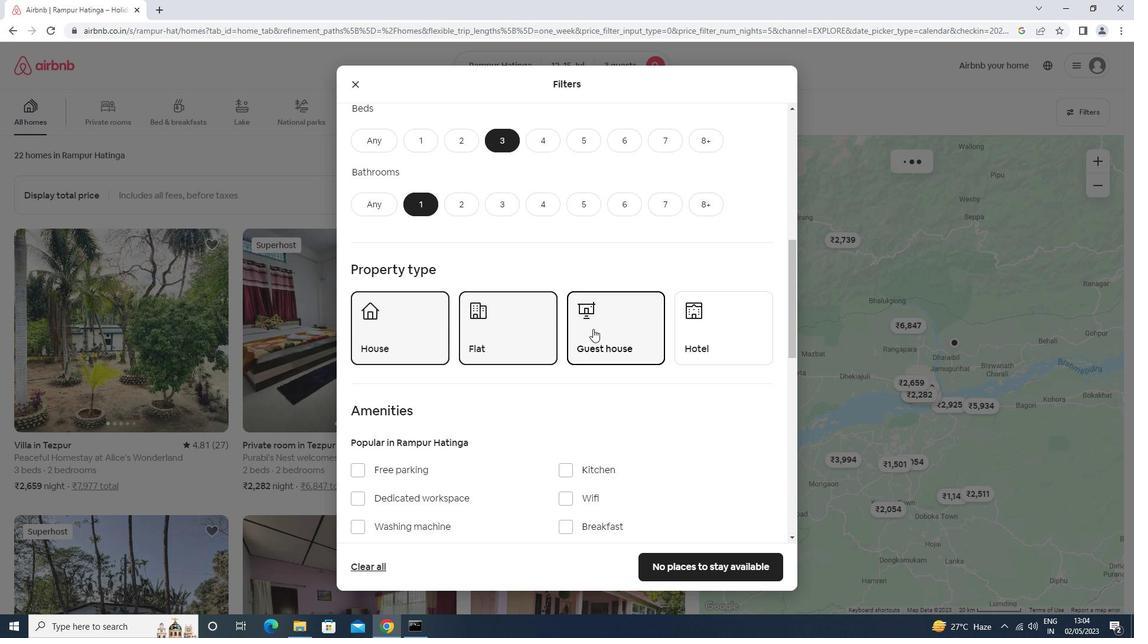 
Action: Mouse scrolled (593, 328) with delta (0, 0)
Screenshot: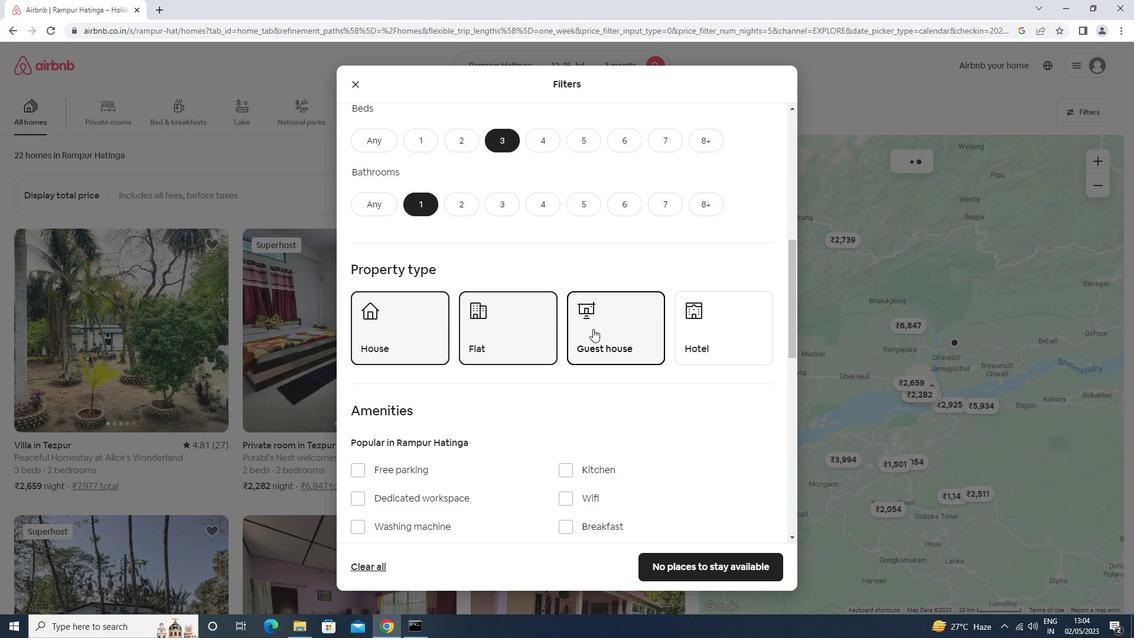 
Action: Mouse moved to (592, 328)
Screenshot: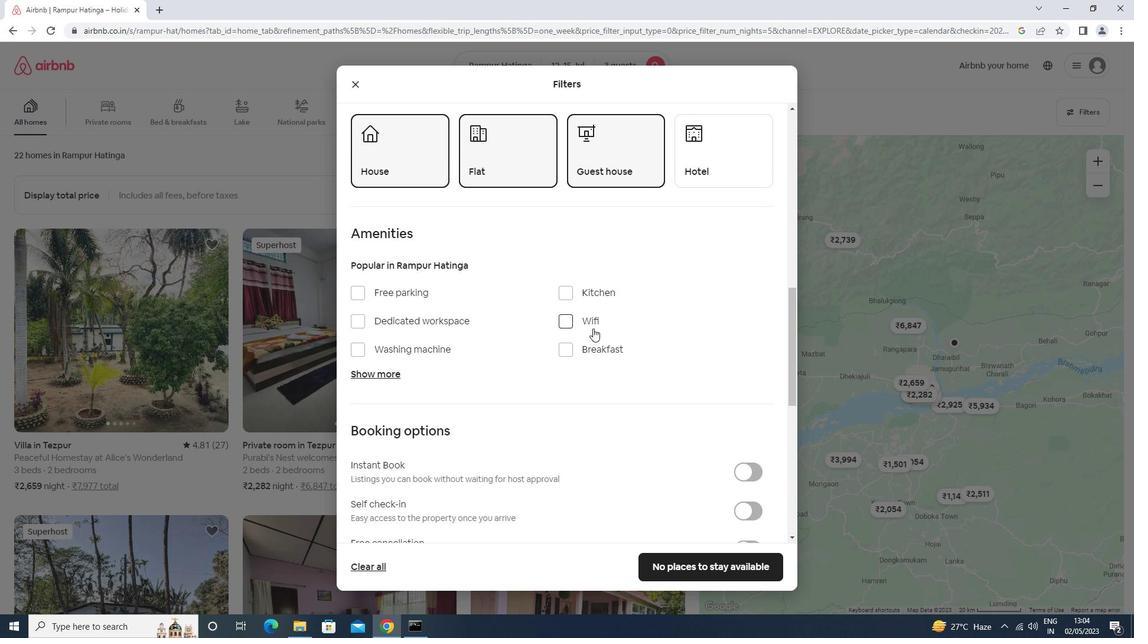 
Action: Mouse scrolled (592, 327) with delta (0, 0)
Screenshot: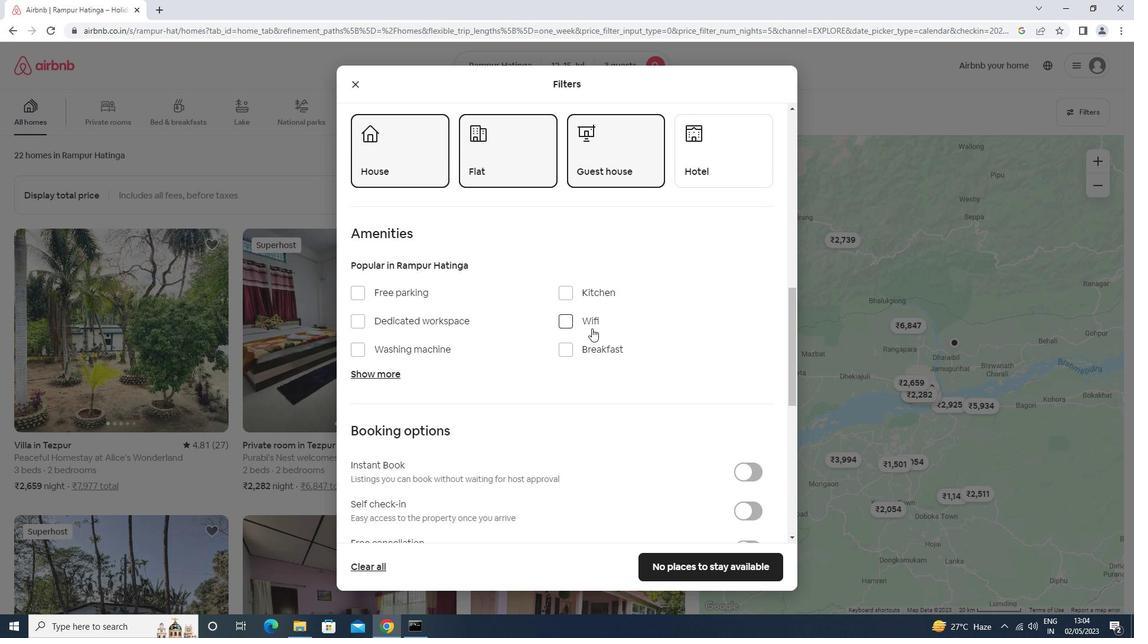 
Action: Mouse scrolled (592, 327) with delta (0, 0)
Screenshot: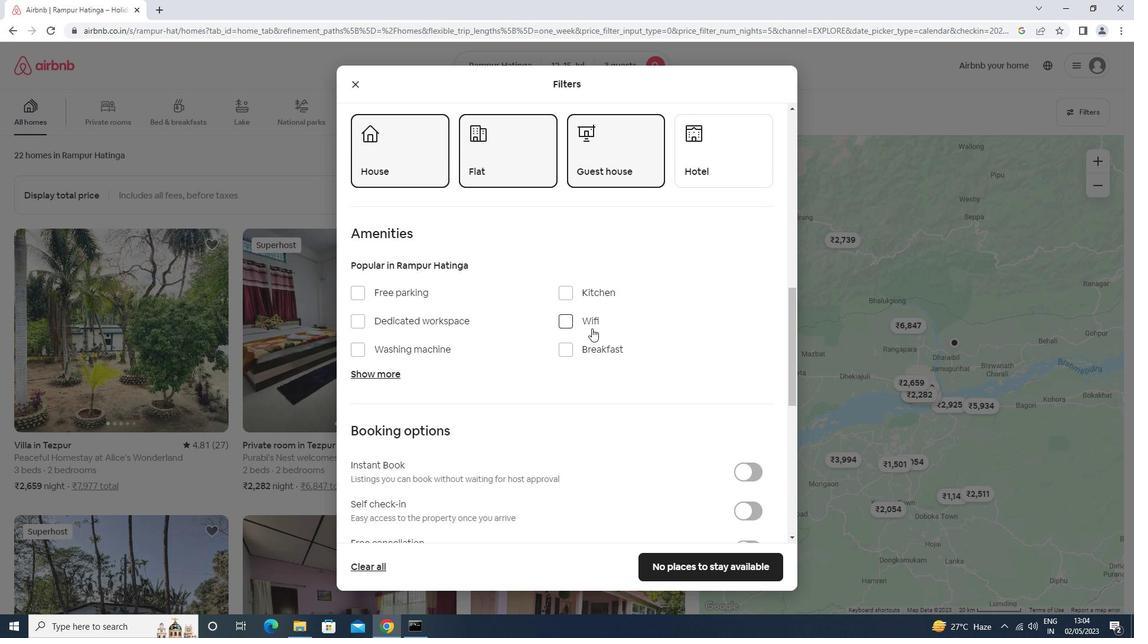 
Action: Mouse moved to (744, 391)
Screenshot: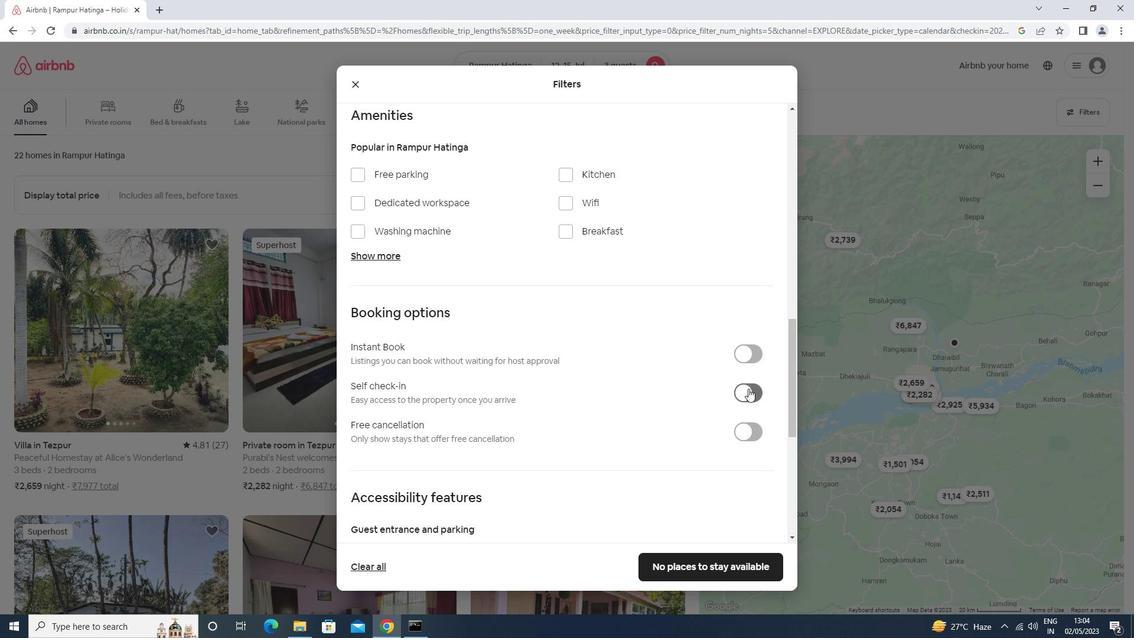 
Action: Mouse pressed left at (744, 391)
Screenshot: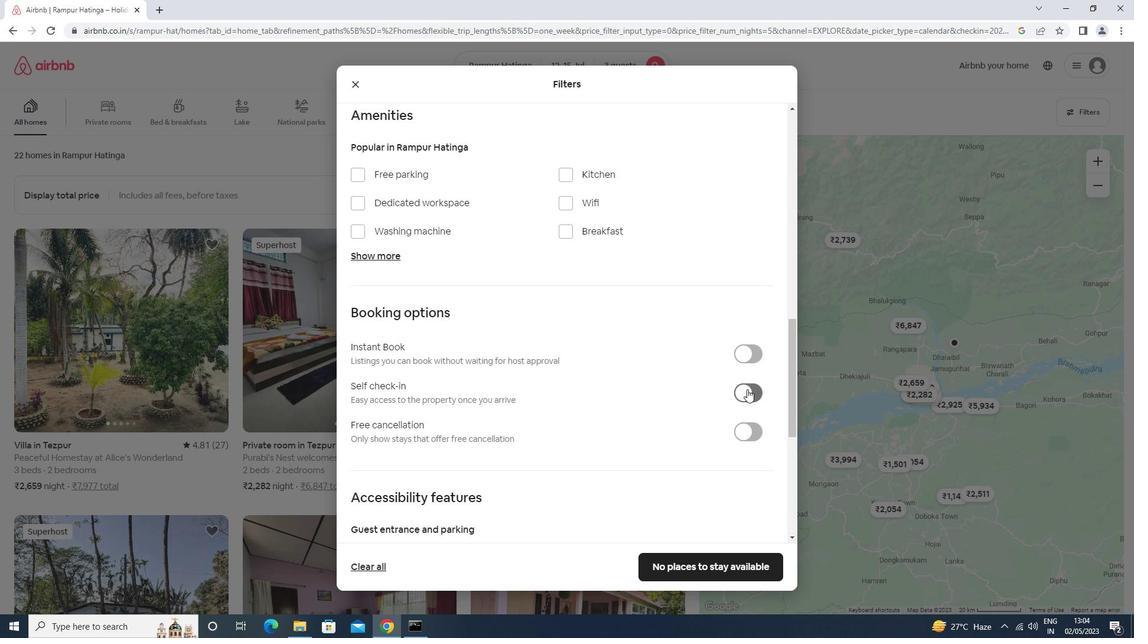
Action: Mouse moved to (565, 351)
Screenshot: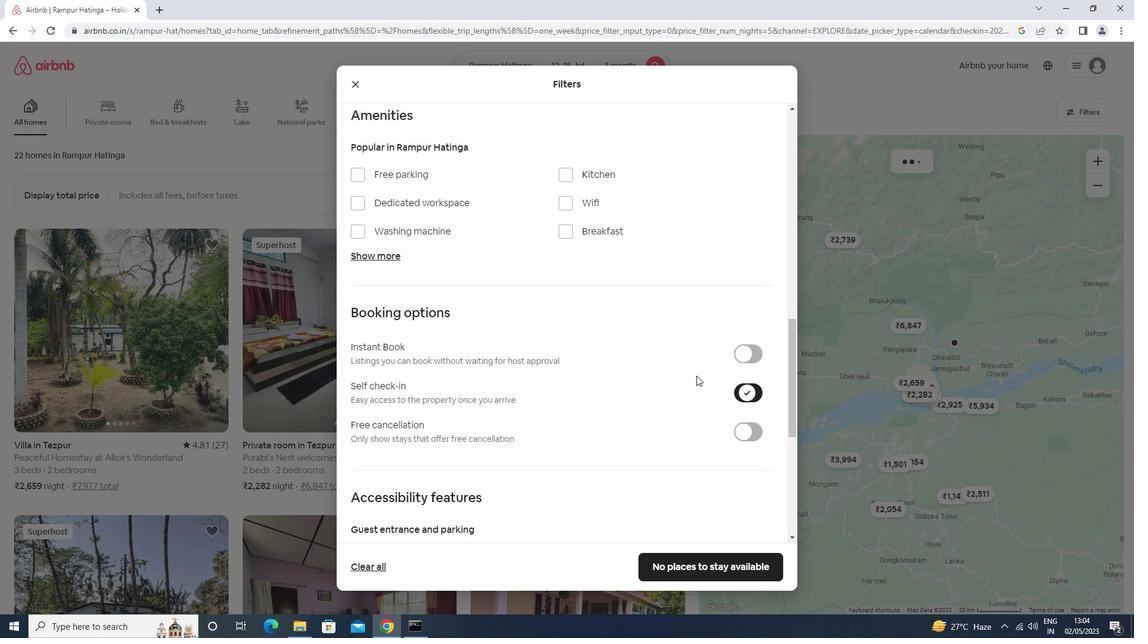 
Action: Mouse scrolled (565, 350) with delta (0, 0)
Screenshot: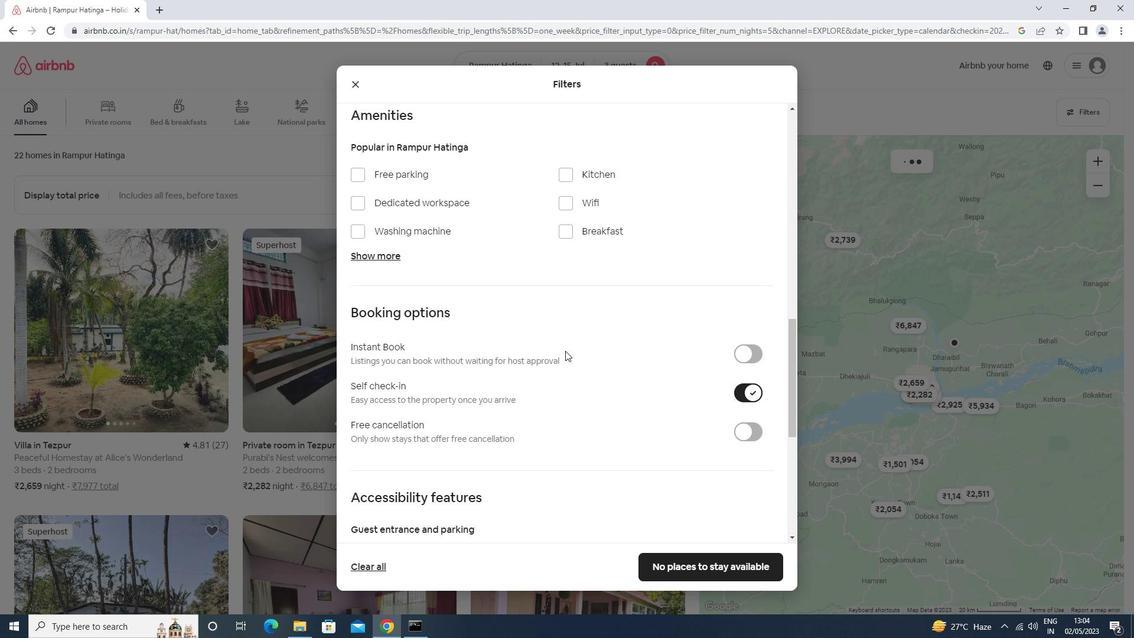 
Action: Mouse moved to (565, 351)
Screenshot: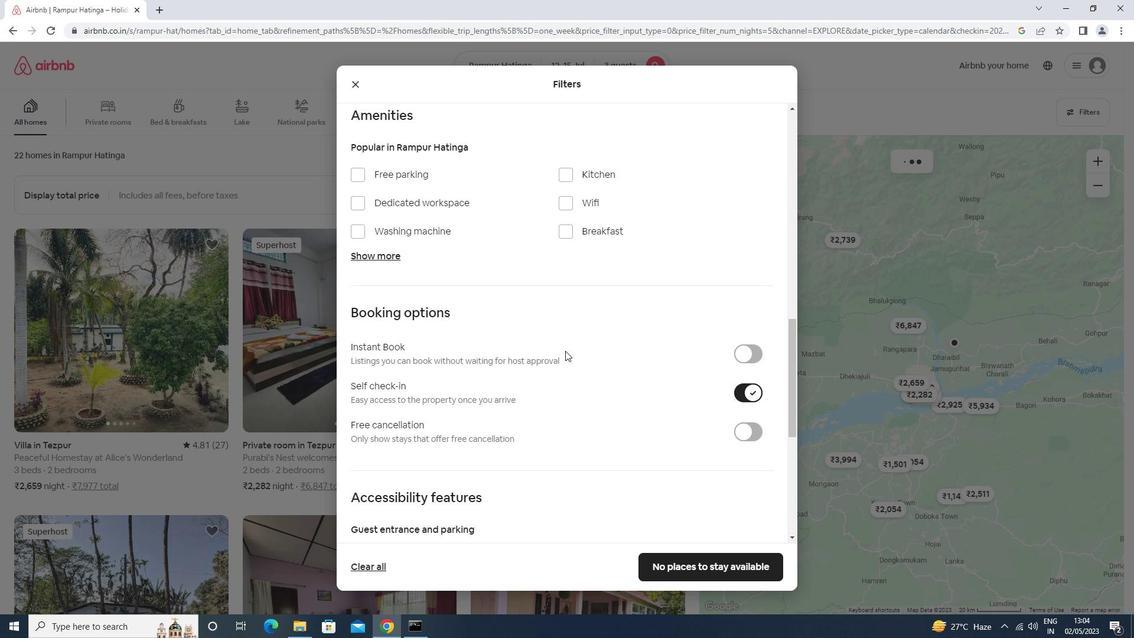 
Action: Mouse scrolled (565, 350) with delta (0, 0)
Screenshot: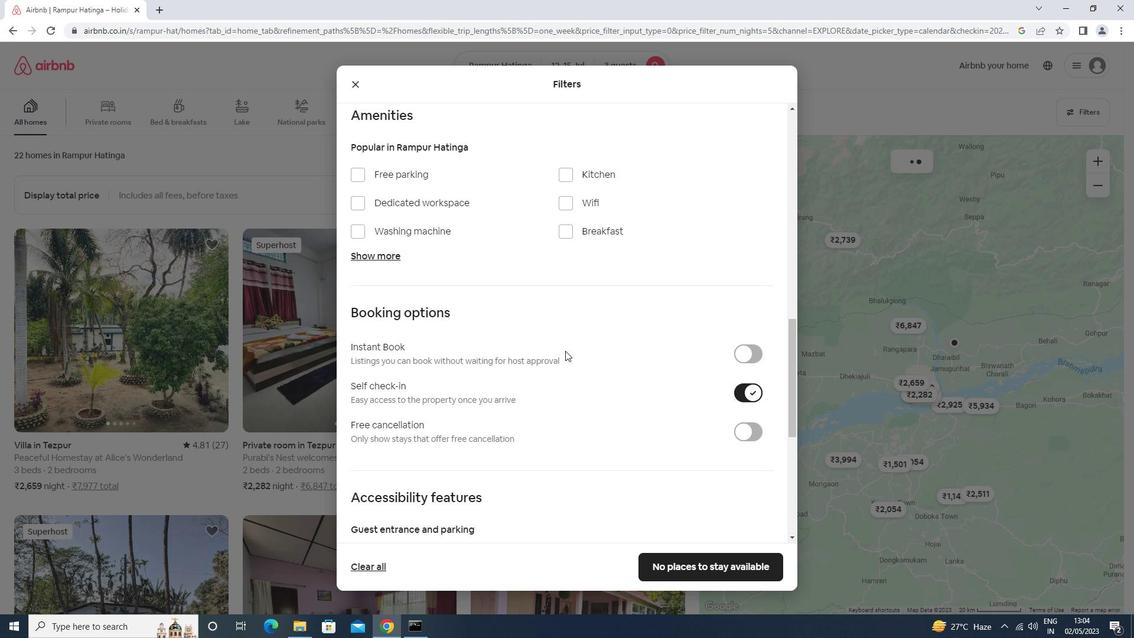
Action: Mouse scrolled (565, 350) with delta (0, 0)
Screenshot: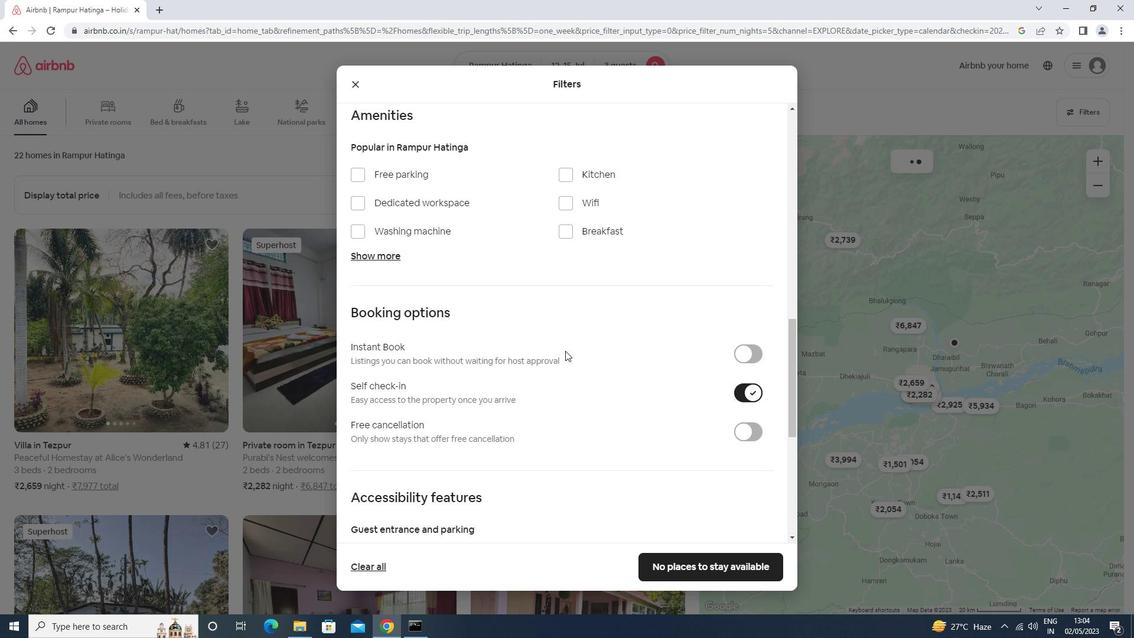 
Action: Mouse moved to (564, 351)
Screenshot: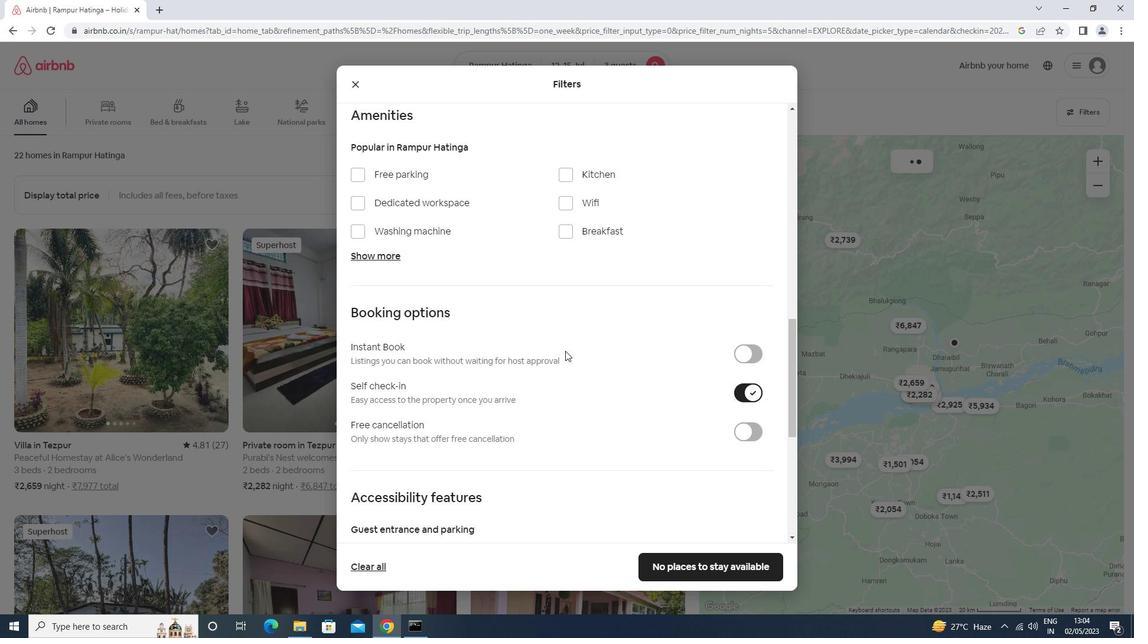 
Action: Mouse scrolled (564, 350) with delta (0, 0)
Screenshot: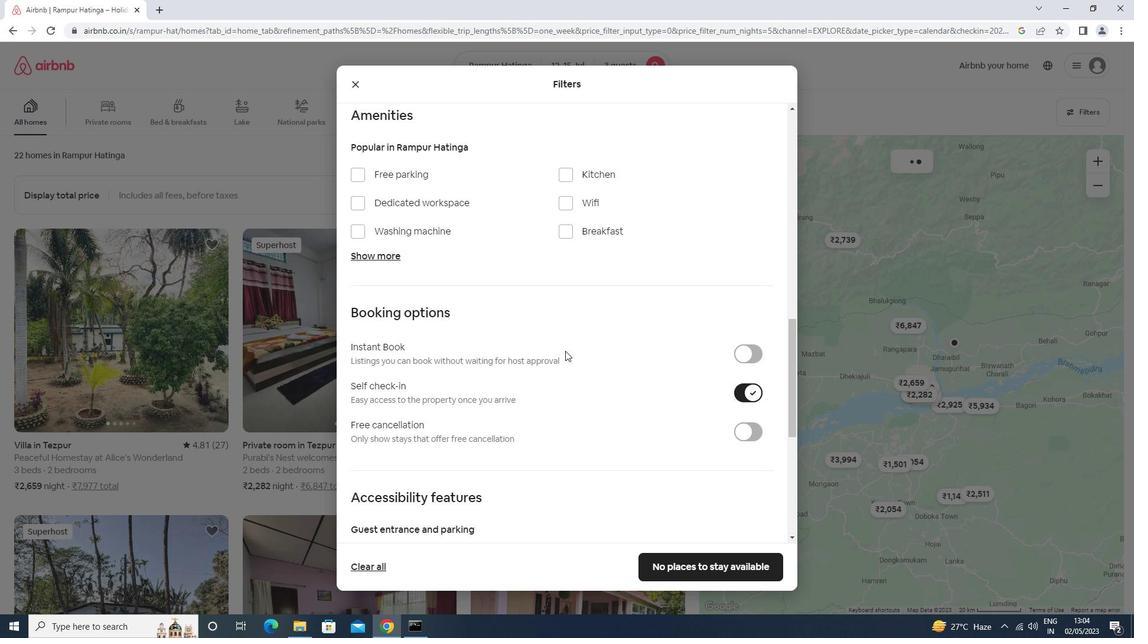 
Action: Mouse scrolled (564, 350) with delta (0, 0)
Screenshot: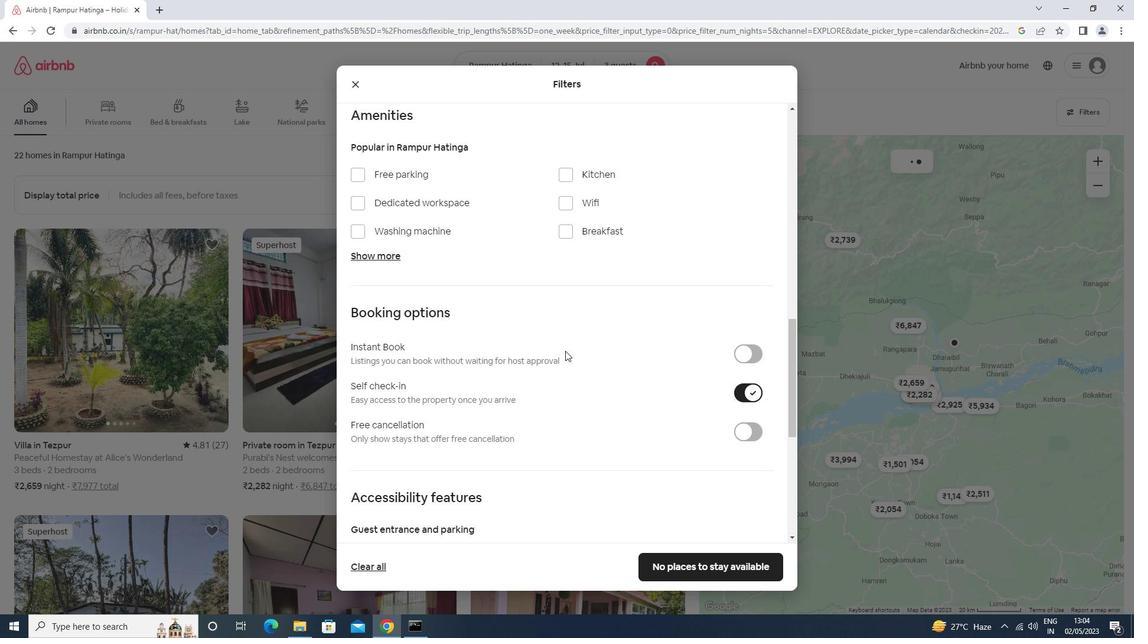 
Action: Mouse moved to (553, 360)
Screenshot: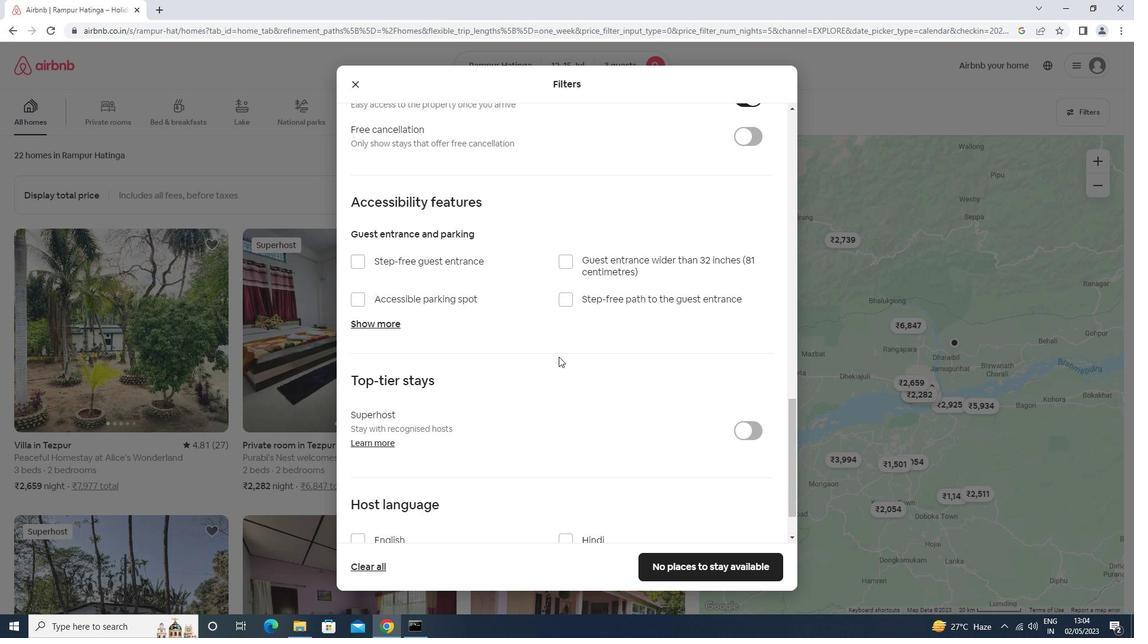 
Action: Mouse scrolled (553, 359) with delta (0, 0)
Screenshot: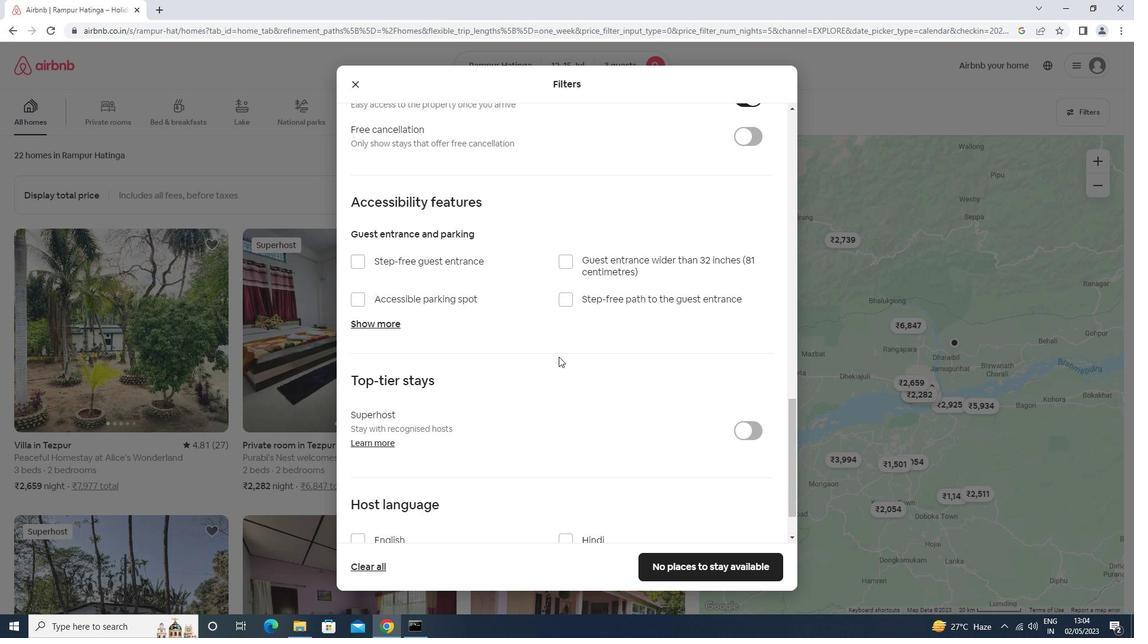 
Action: Mouse moved to (551, 362)
Screenshot: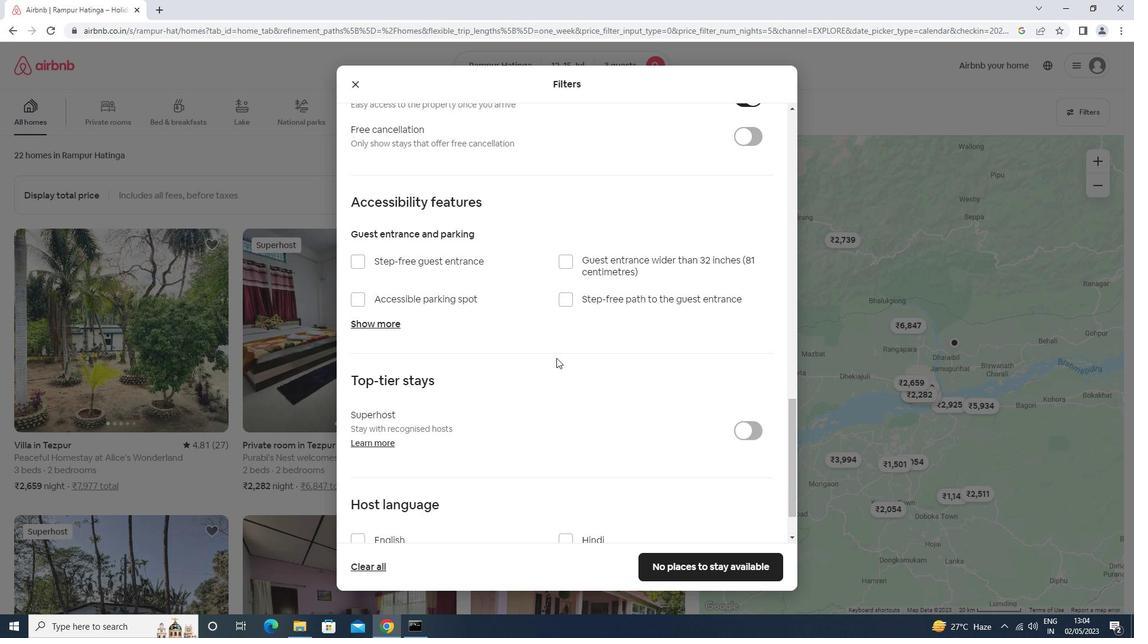 
Action: Mouse scrolled (551, 361) with delta (0, 0)
Screenshot: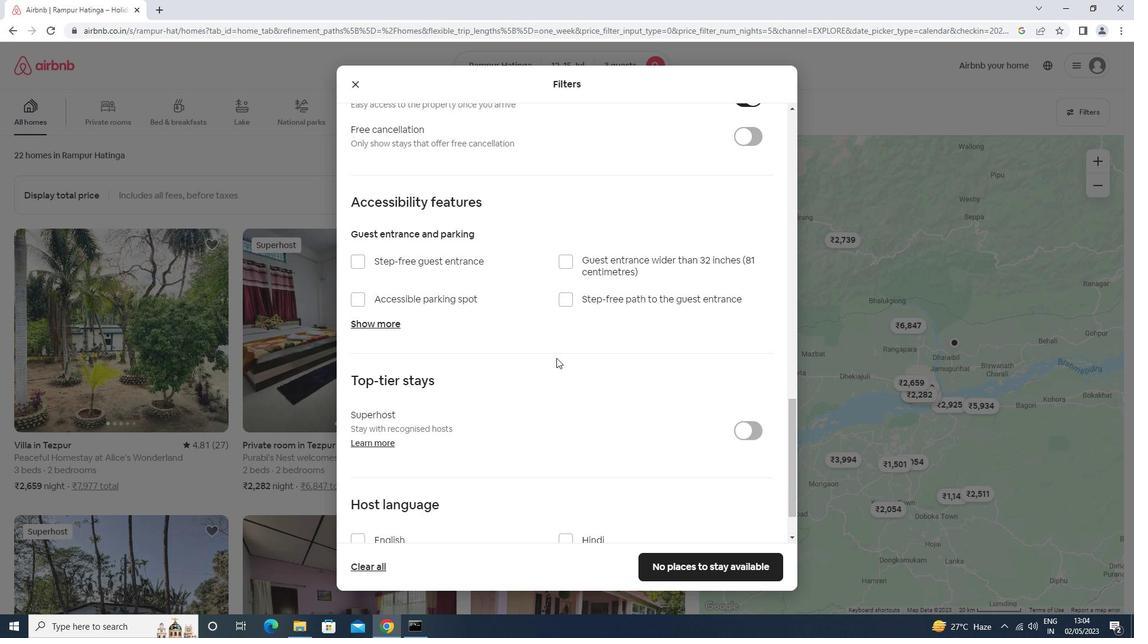 
Action: Mouse moved to (551, 363)
Screenshot: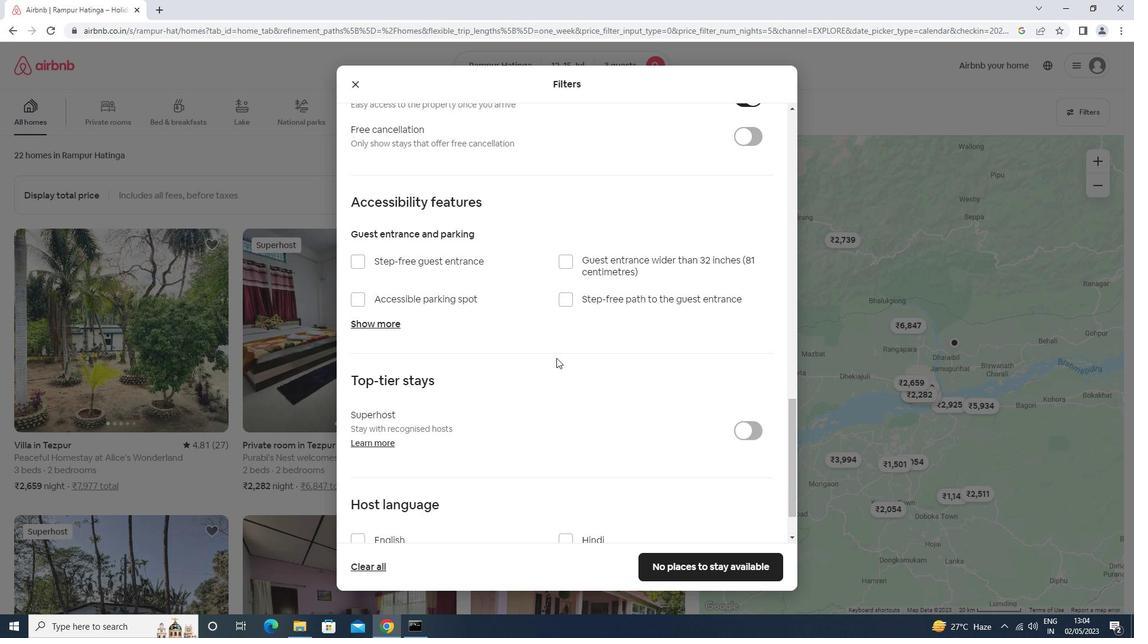 
Action: Mouse scrolled (551, 362) with delta (0, 0)
Screenshot: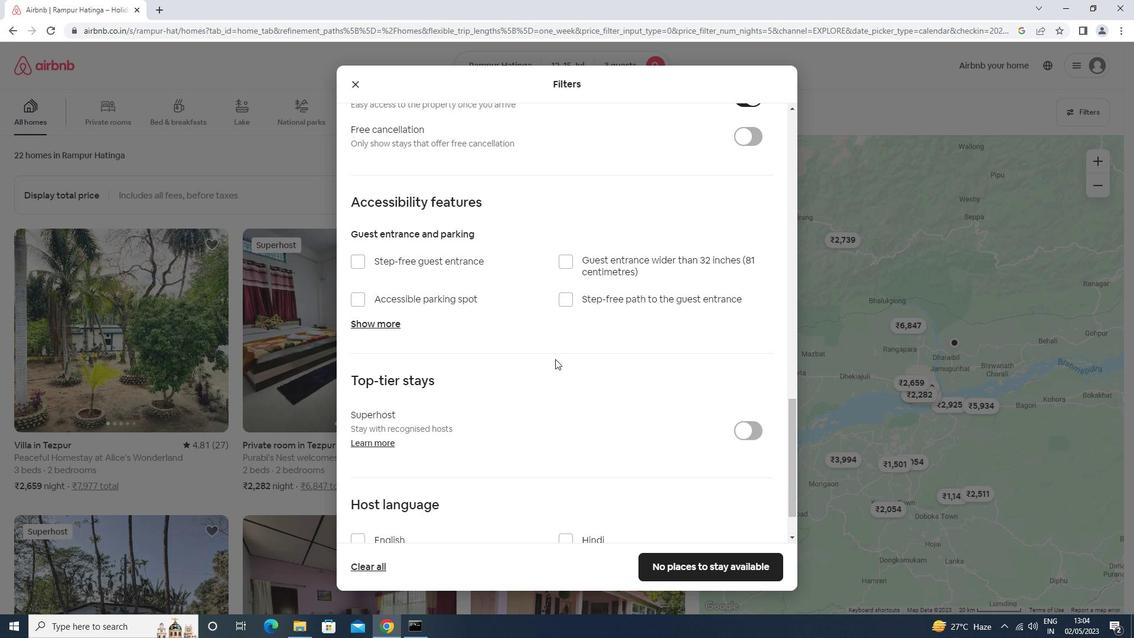 
Action: Mouse moved to (551, 364)
Screenshot: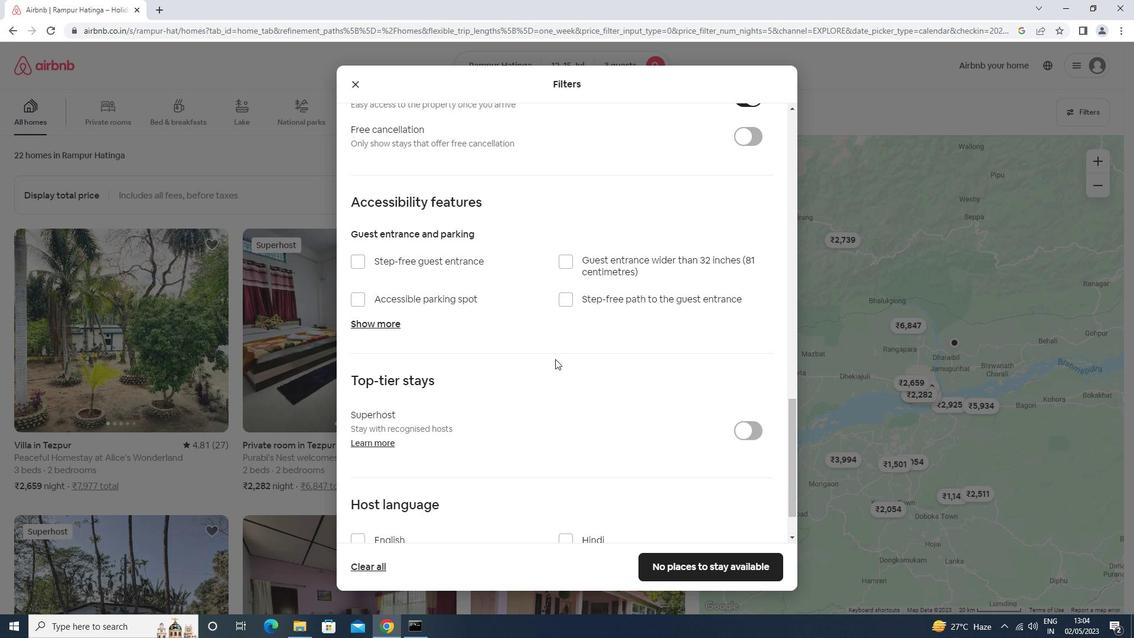 
Action: Mouse scrolled (551, 364) with delta (0, 0)
Screenshot: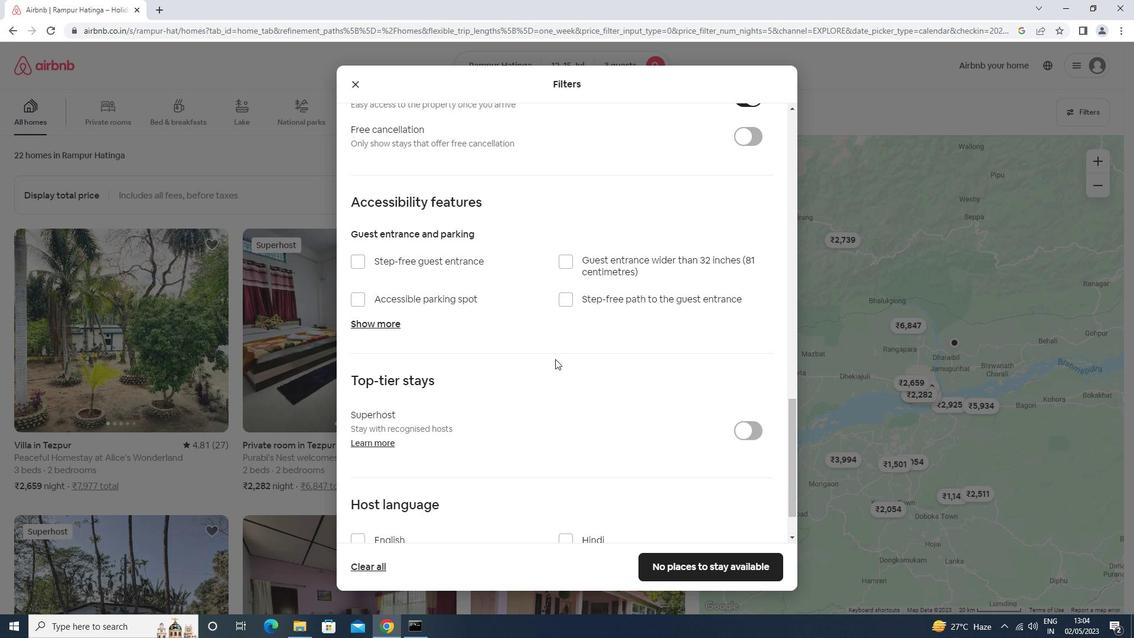 
Action: Mouse moved to (549, 366)
Screenshot: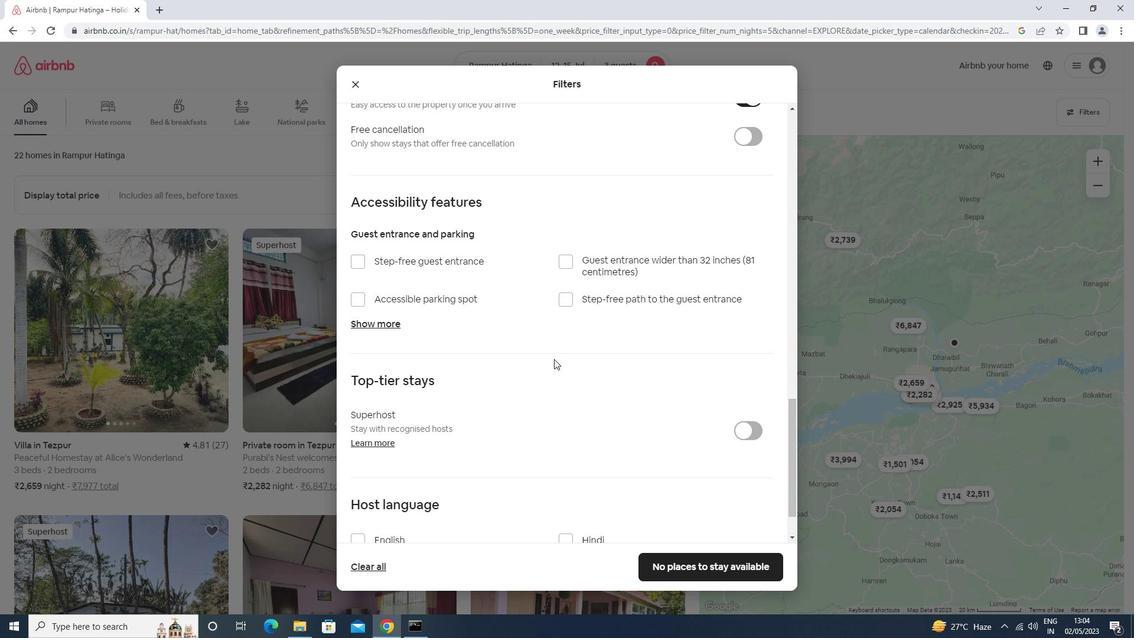 
Action: Mouse scrolled (549, 365) with delta (0, 0)
Screenshot: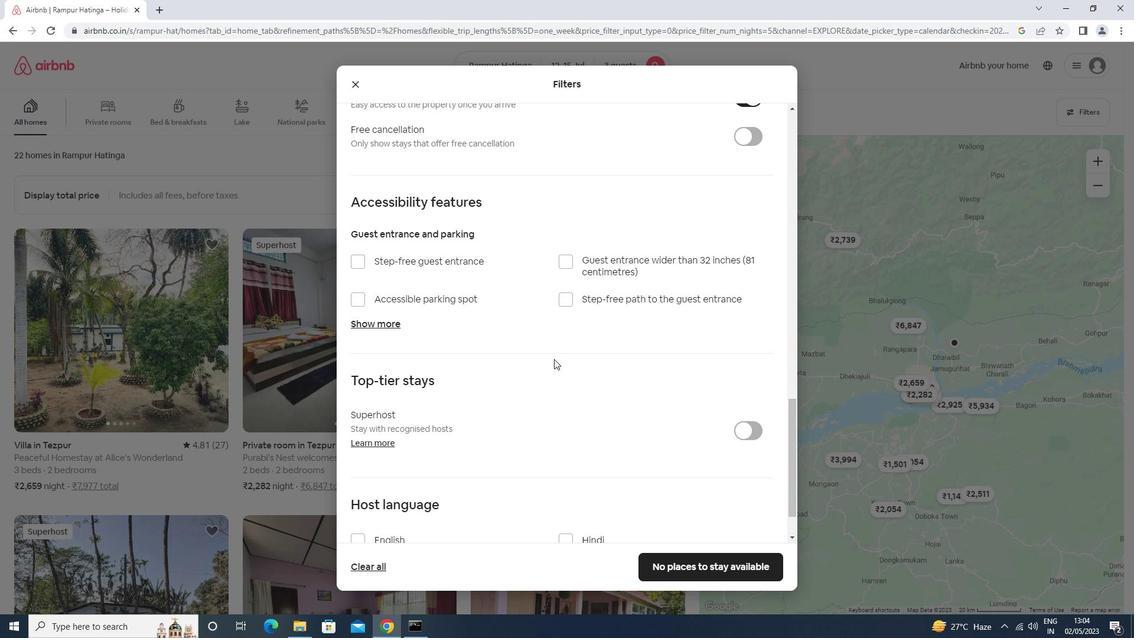 
Action: Mouse moved to (548, 369)
Screenshot: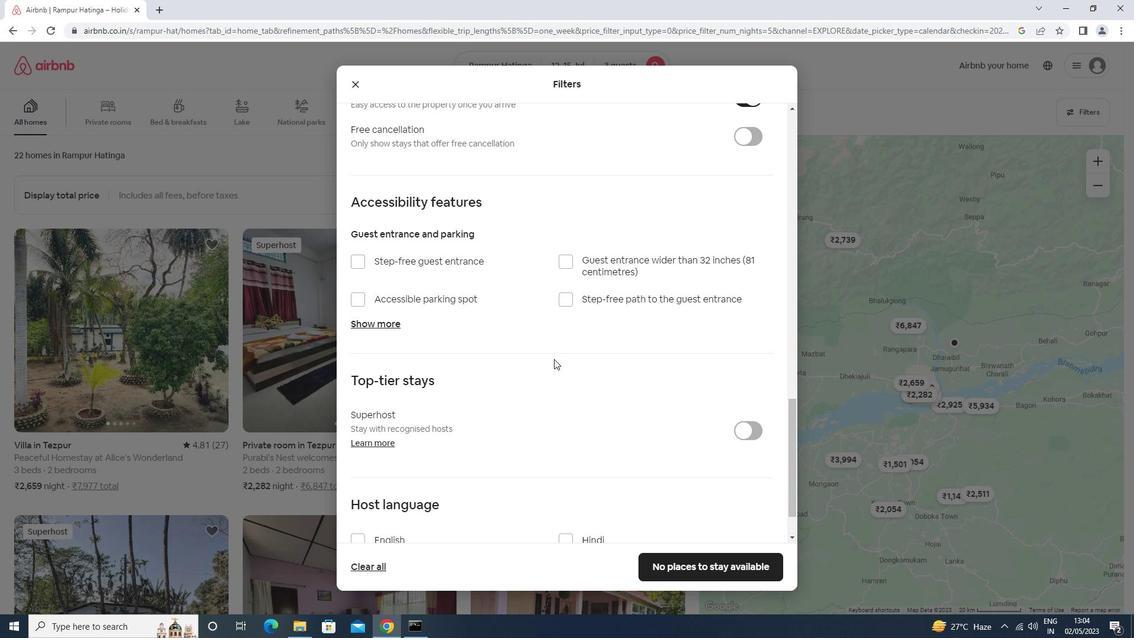 
Action: Mouse scrolled (548, 368) with delta (0, 0)
Screenshot: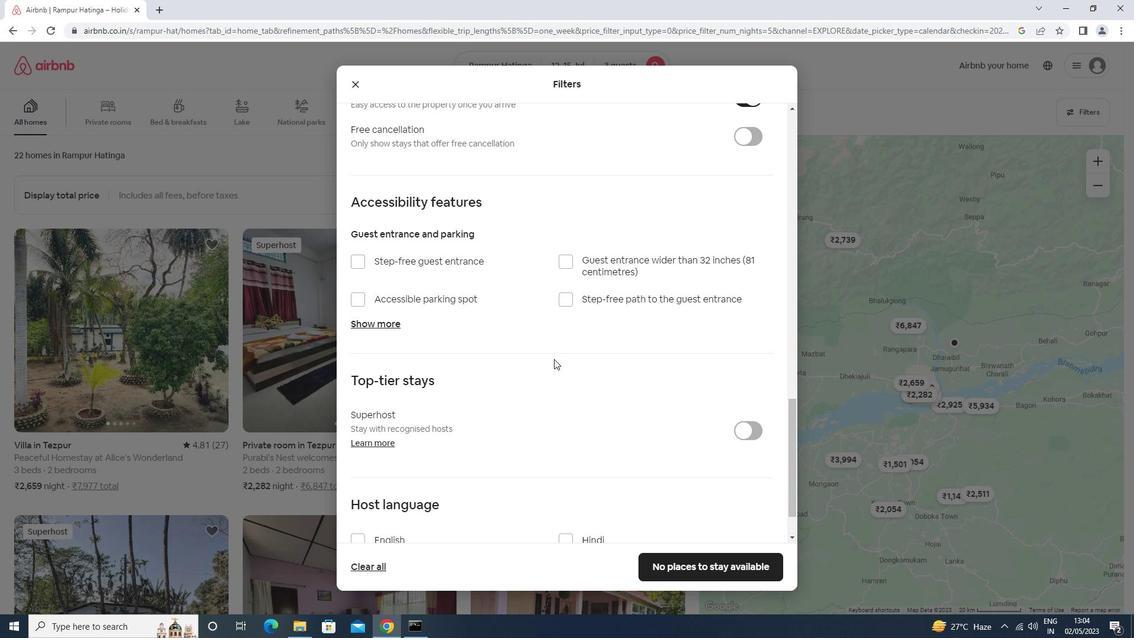 
Action: Mouse moved to (372, 477)
Screenshot: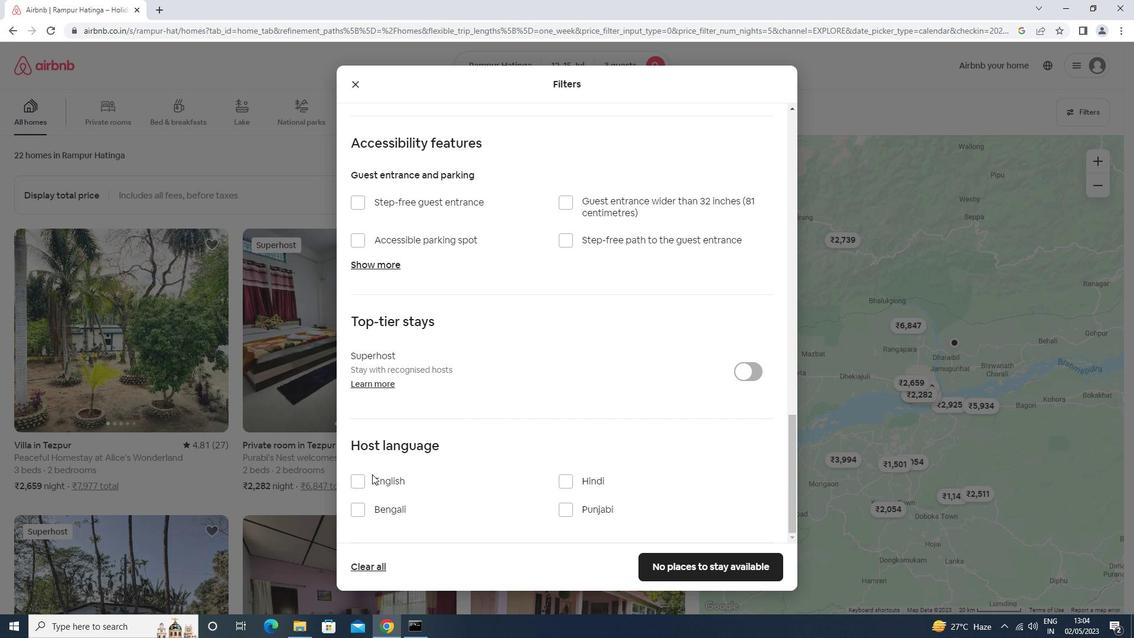 
Action: Mouse pressed left at (372, 477)
Screenshot: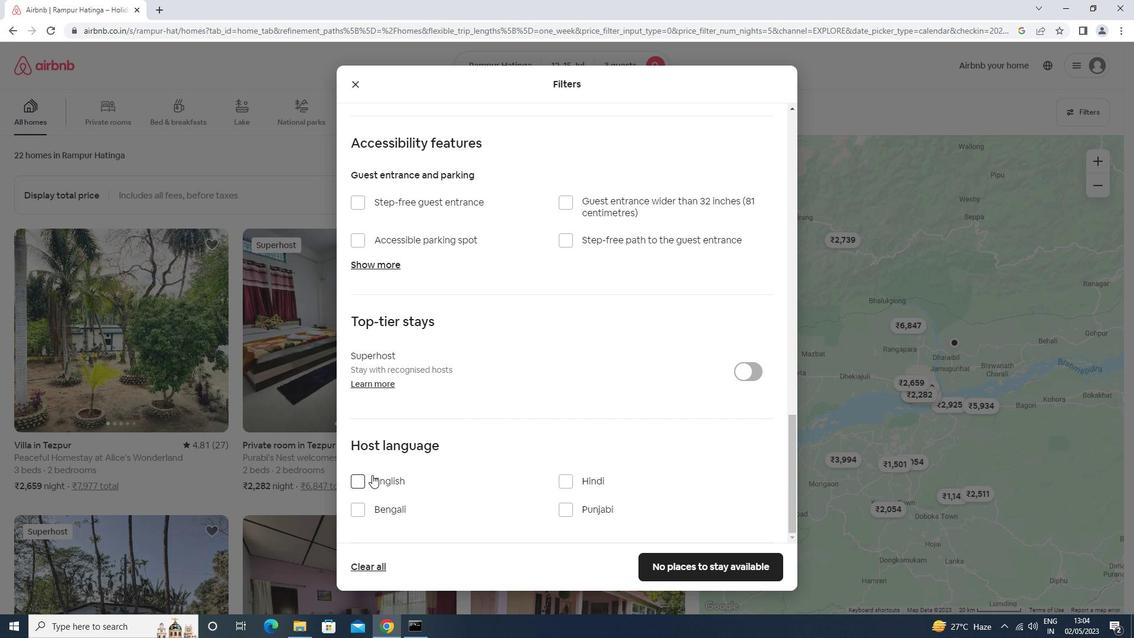 
Action: Mouse moved to (709, 563)
Screenshot: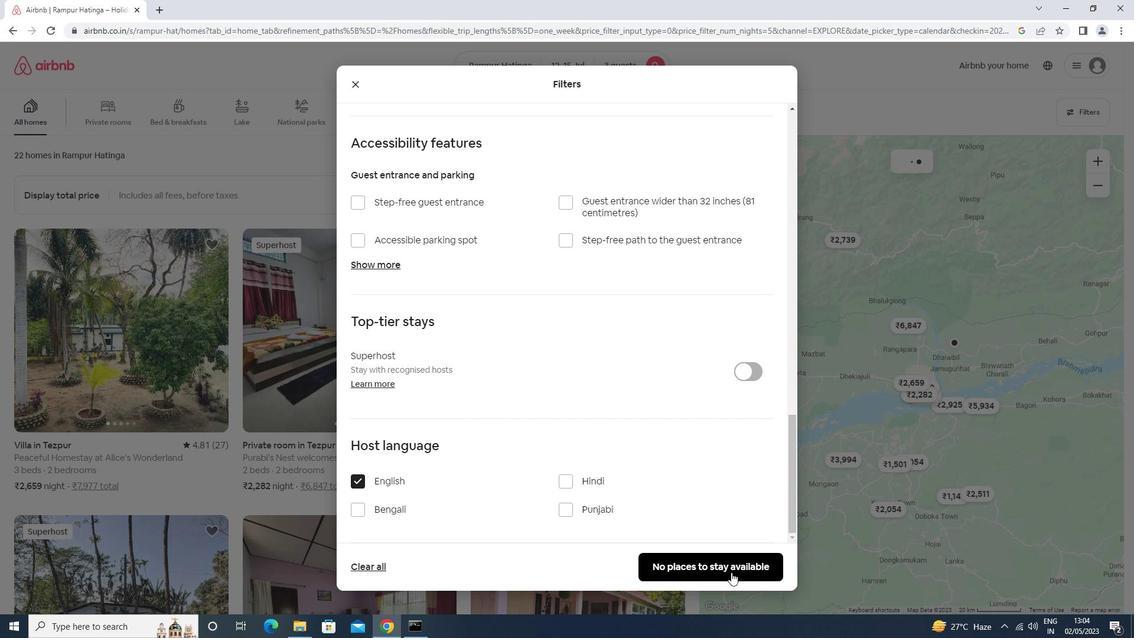 
Action: Mouse pressed left at (709, 563)
Screenshot: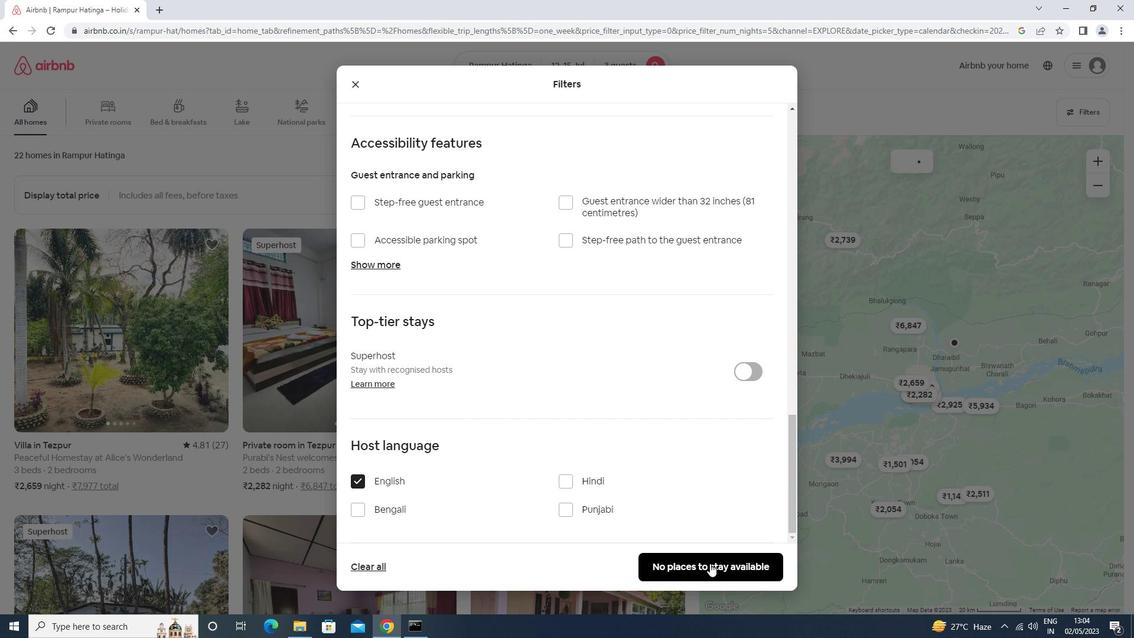 
Action: Mouse moved to (707, 562)
Screenshot: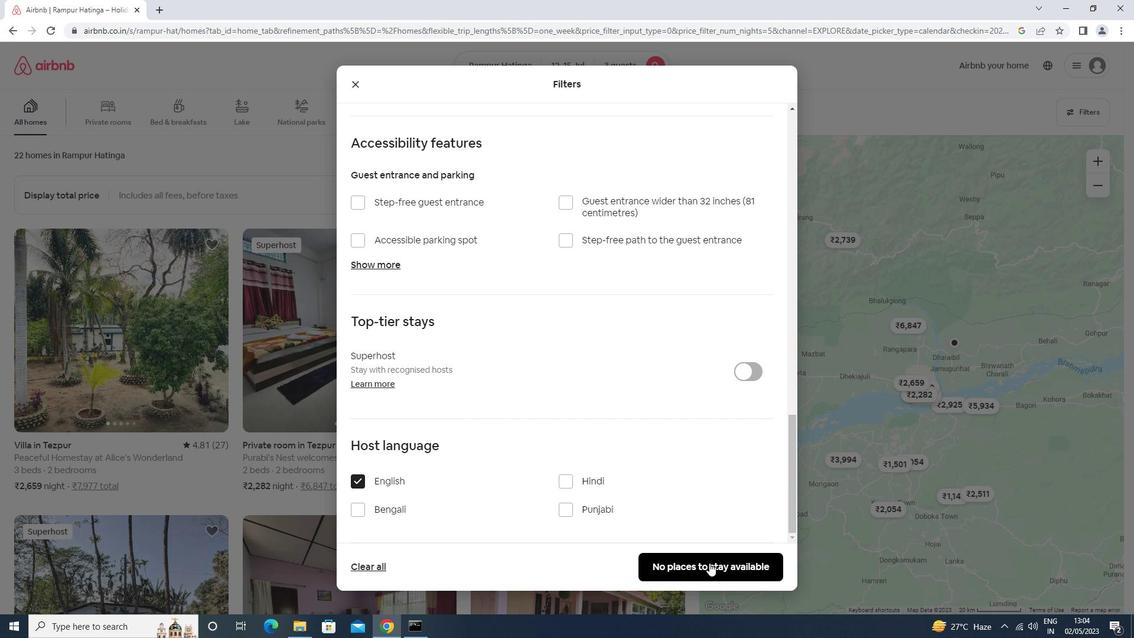 
